 Task: Toggle the enable images in the integrated.
Action: Mouse moved to (8, 485)
Screenshot: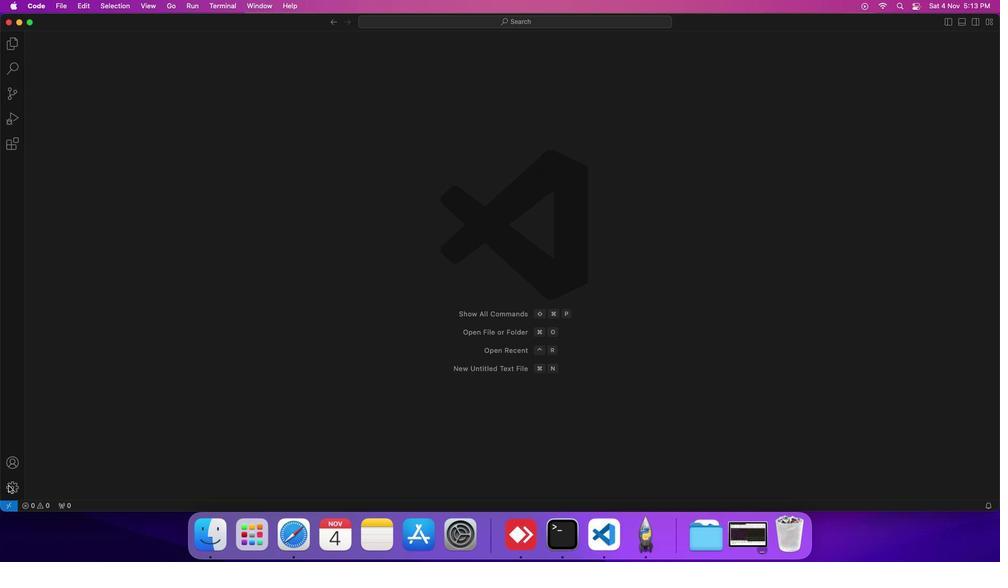 
Action: Mouse pressed left at (8, 485)
Screenshot: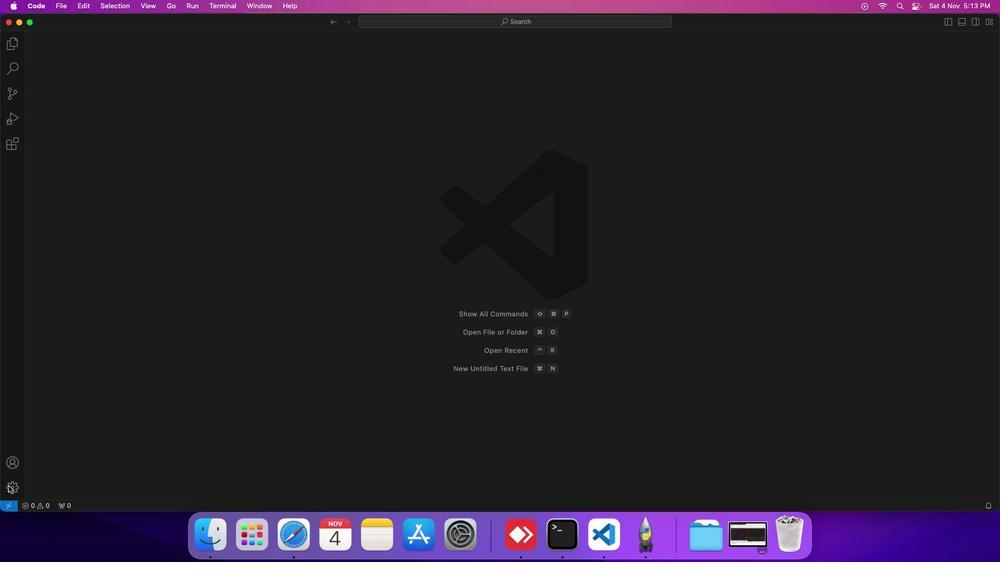 
Action: Mouse moved to (39, 409)
Screenshot: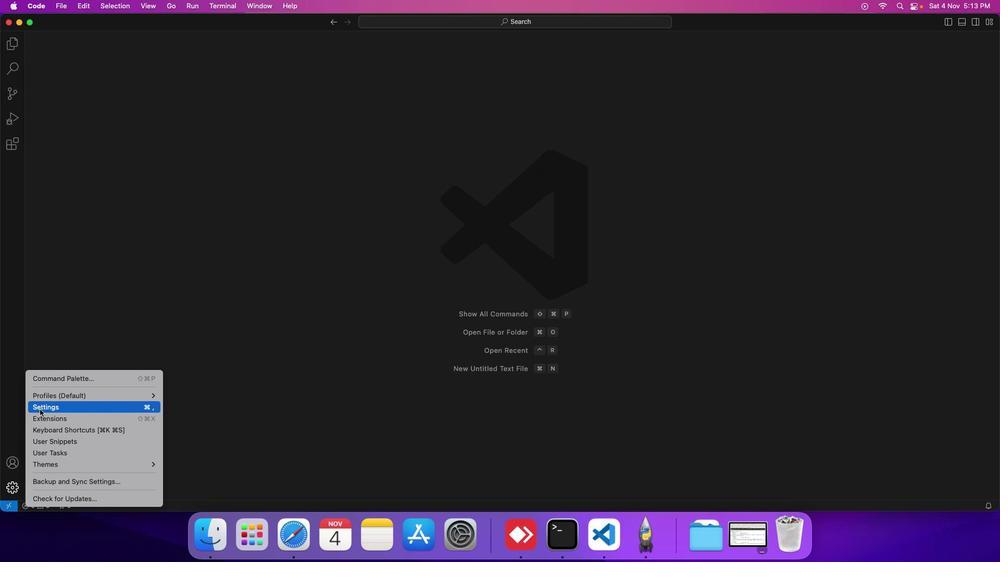 
Action: Mouse pressed left at (39, 409)
Screenshot: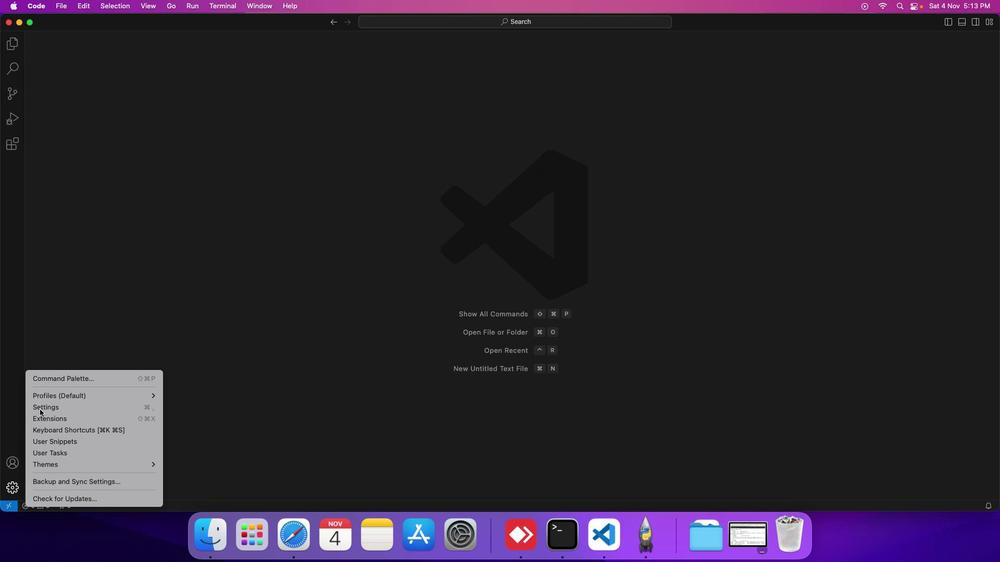 
Action: Mouse moved to (221, 147)
Screenshot: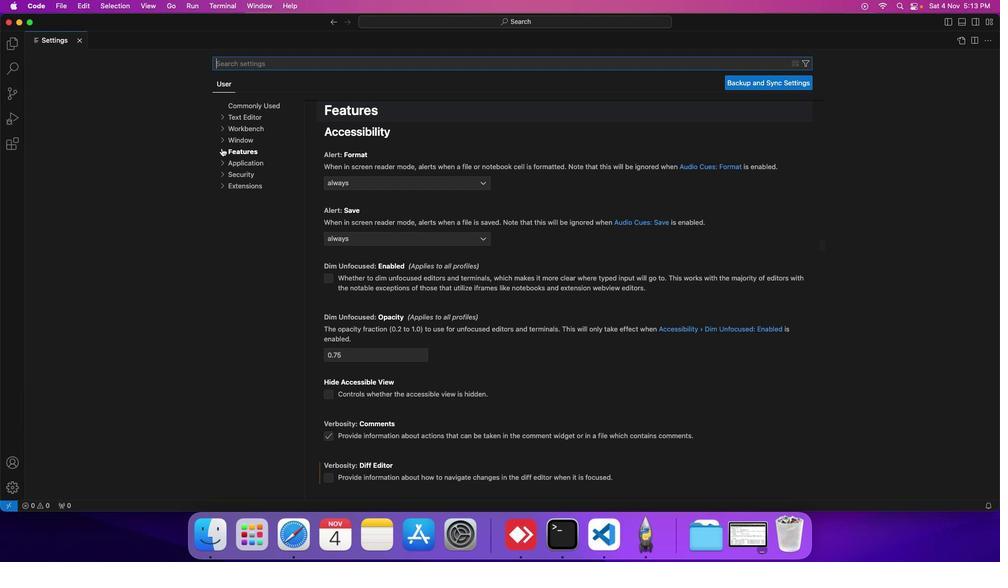 
Action: Mouse pressed left at (221, 147)
Screenshot: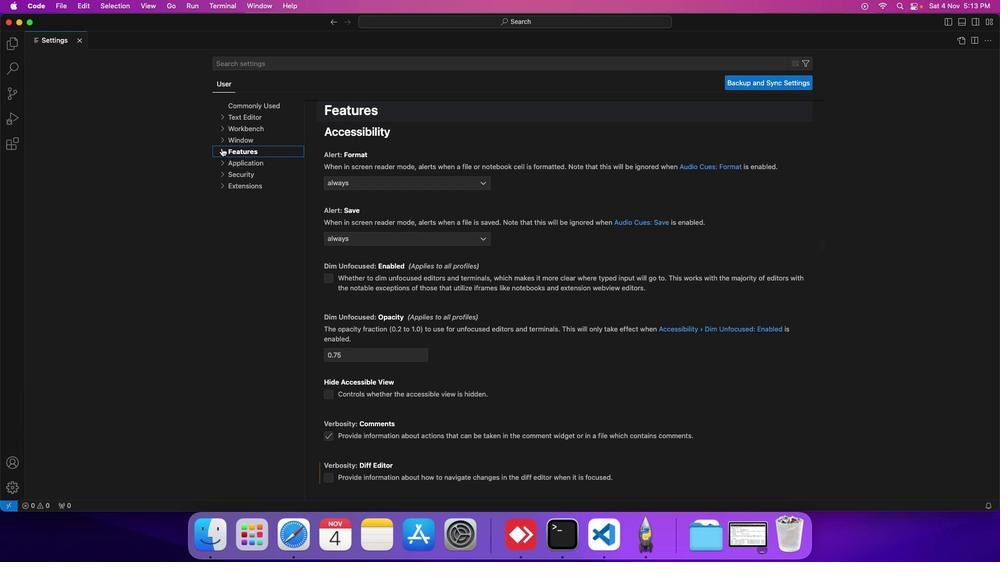 
Action: Mouse moved to (230, 242)
Screenshot: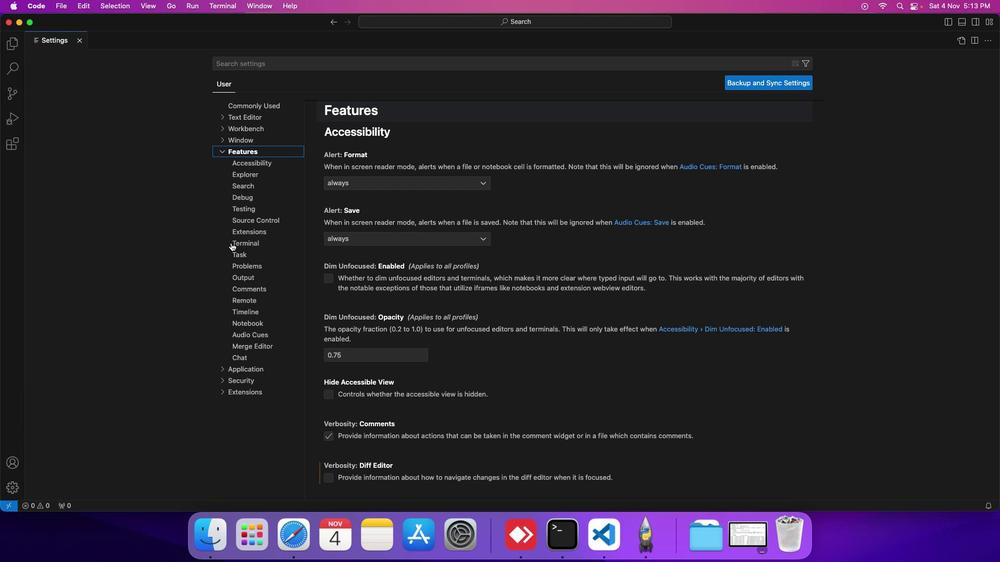 
Action: Mouse pressed left at (230, 242)
Screenshot: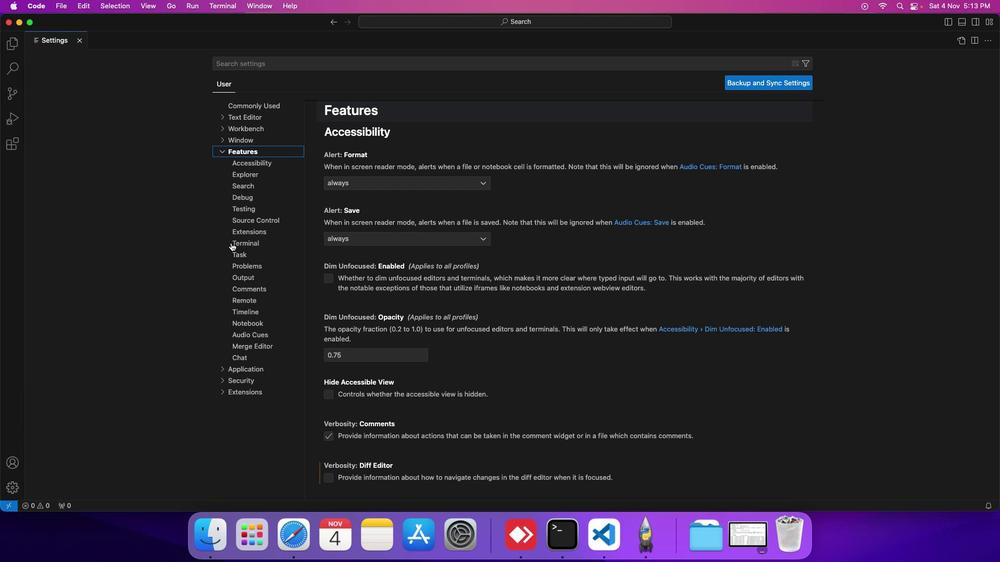 
Action: Mouse moved to (363, 363)
Screenshot: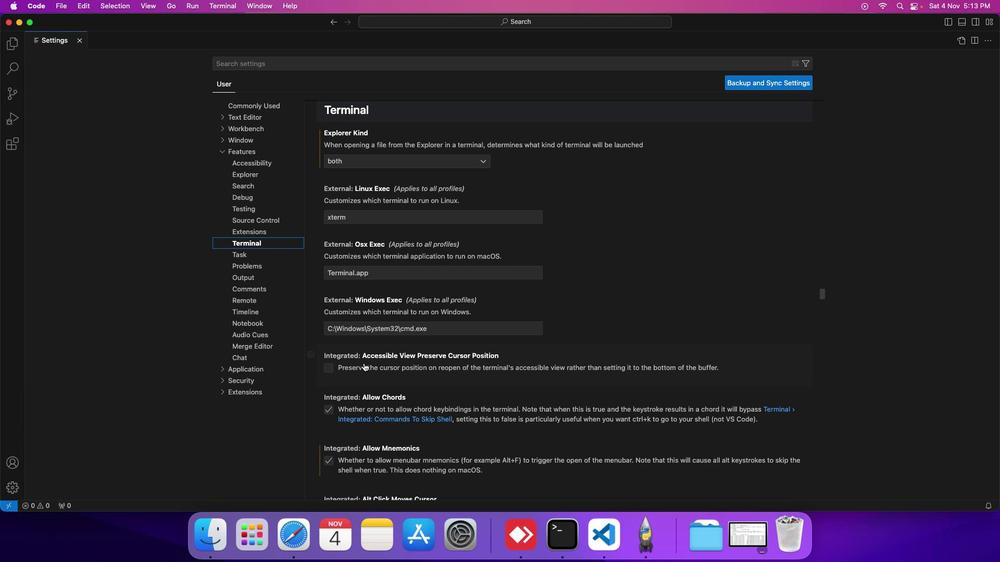 
Action: Mouse scrolled (363, 363) with delta (0, 0)
Screenshot: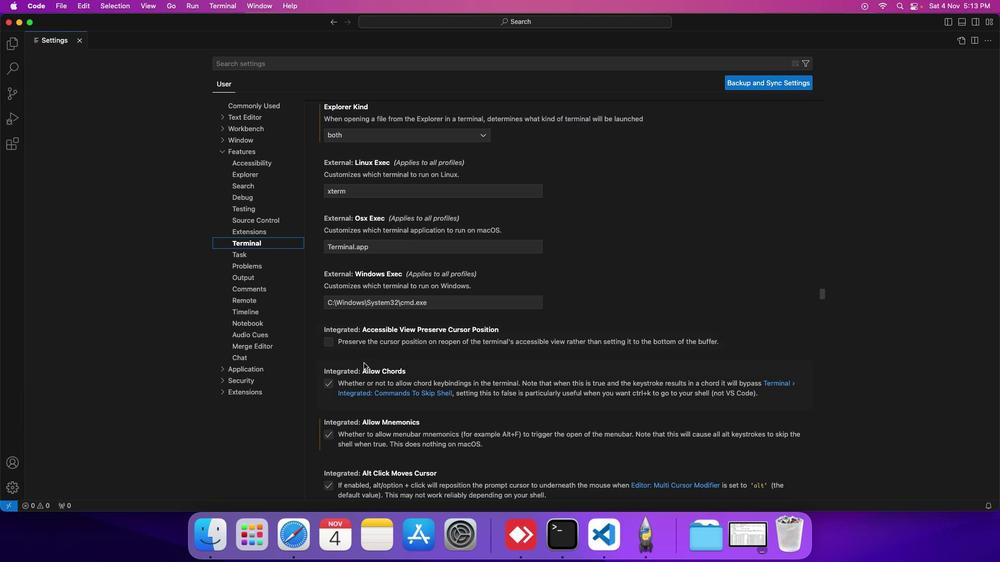 
Action: Mouse scrolled (363, 363) with delta (0, 0)
Screenshot: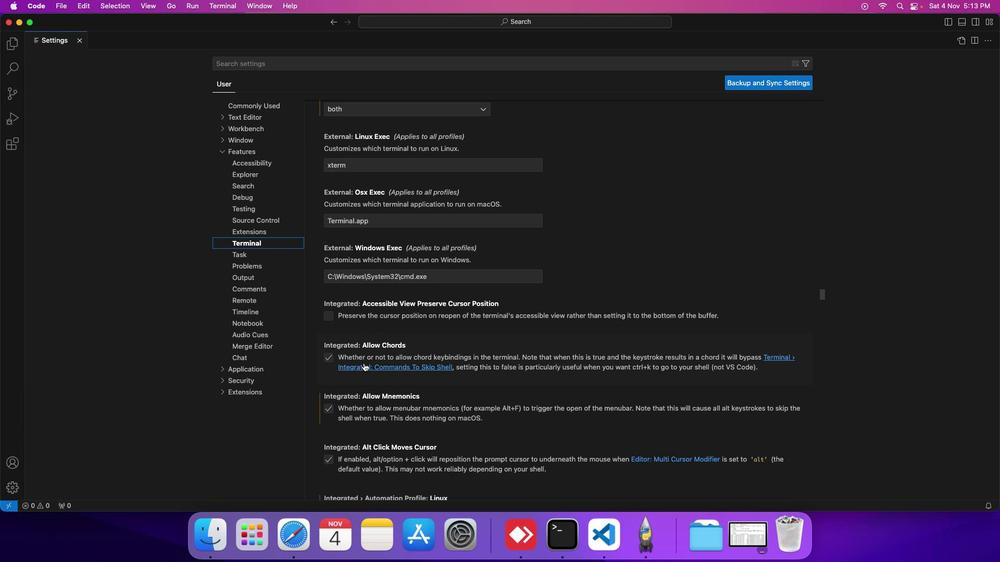 
Action: Mouse scrolled (363, 363) with delta (0, 0)
Screenshot: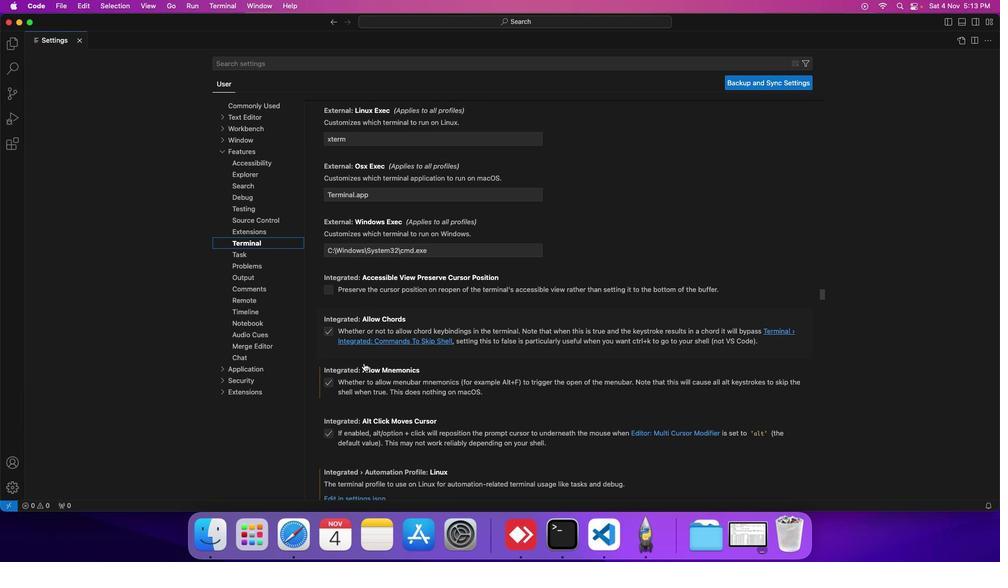 
Action: Mouse scrolled (363, 363) with delta (0, 0)
Screenshot: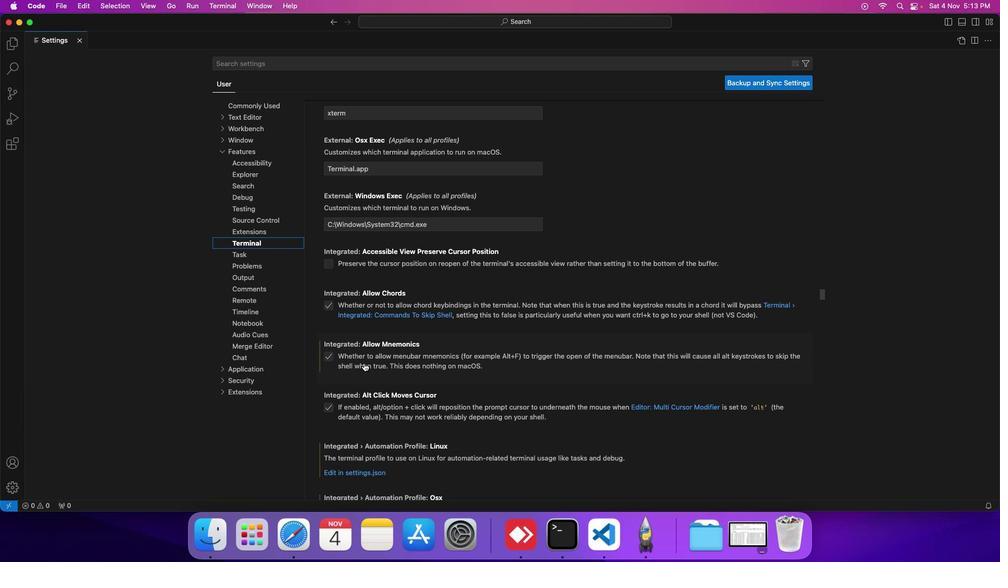 
Action: Mouse scrolled (363, 363) with delta (0, 0)
Screenshot: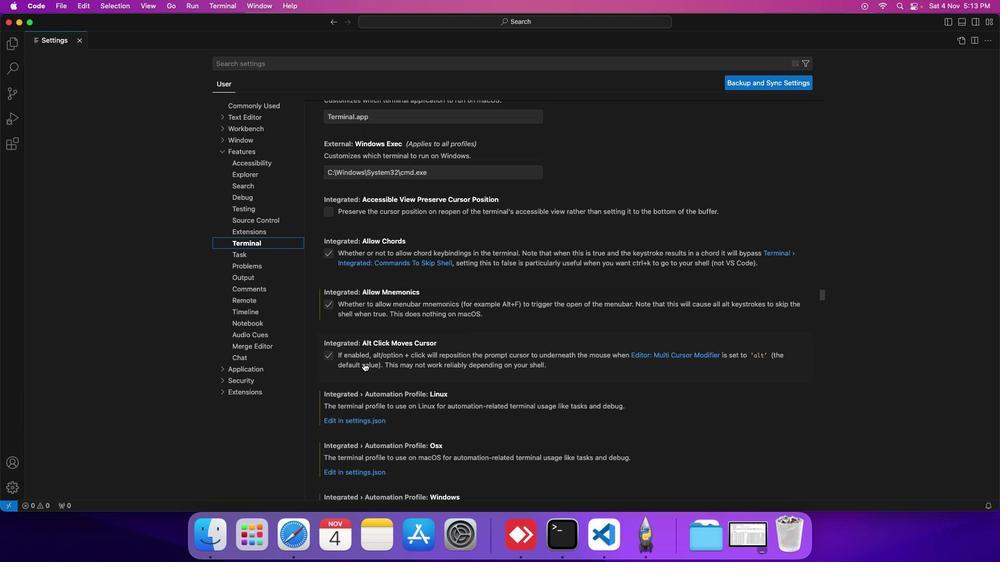 
Action: Mouse scrolled (363, 363) with delta (0, 0)
Screenshot: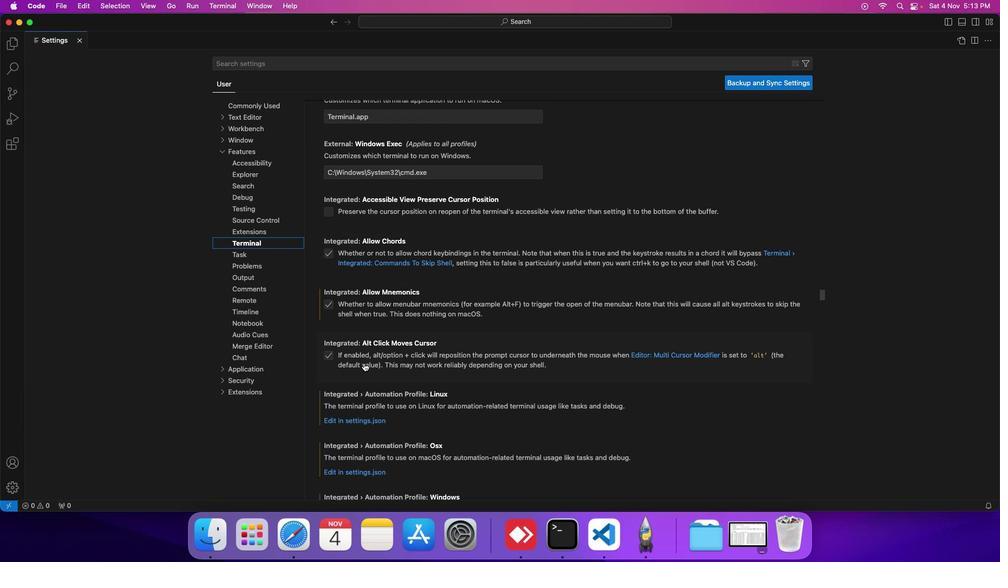 
Action: Mouse scrolled (363, 363) with delta (0, 0)
Screenshot: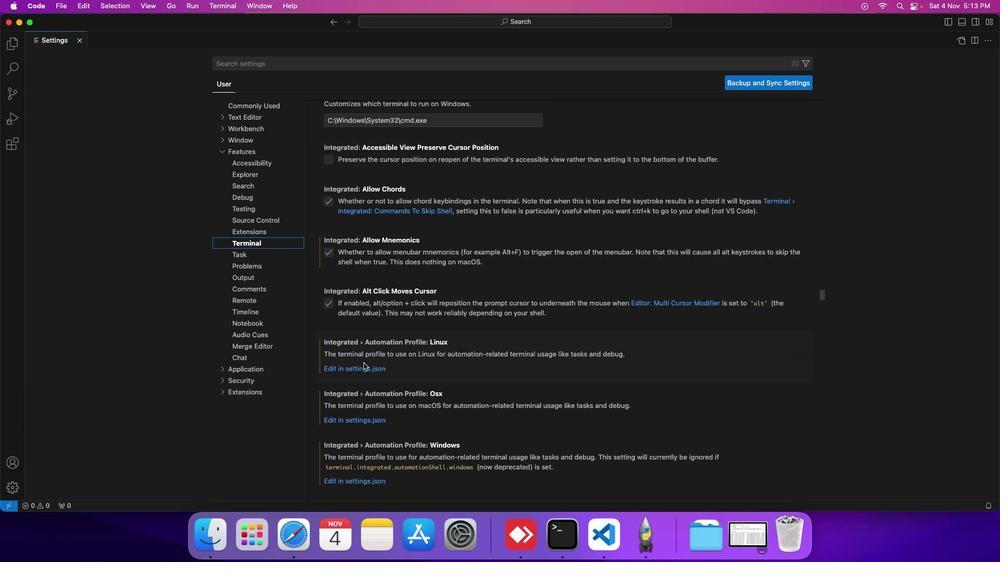 
Action: Mouse scrolled (363, 363) with delta (0, 0)
Screenshot: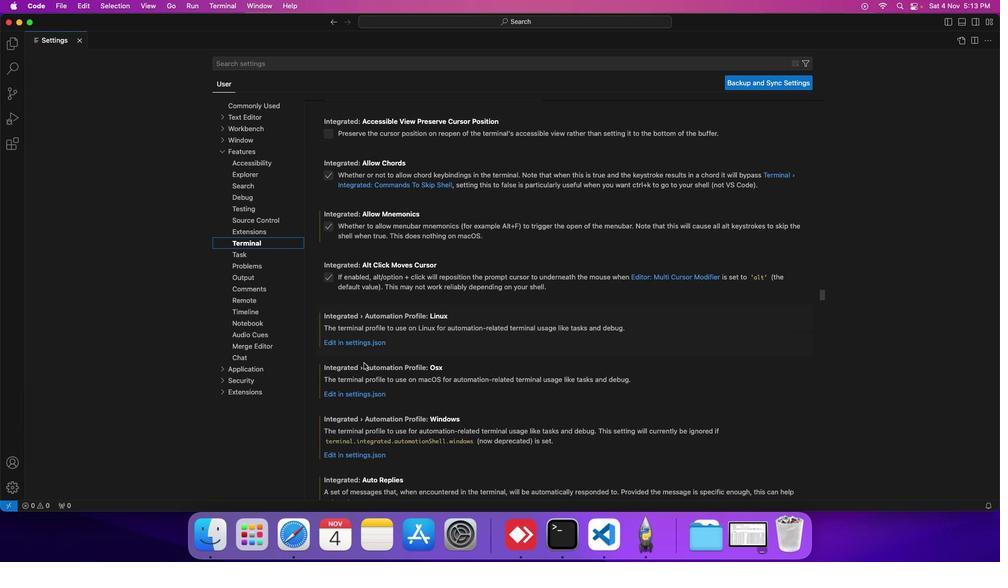 
Action: Mouse scrolled (363, 363) with delta (0, 0)
Screenshot: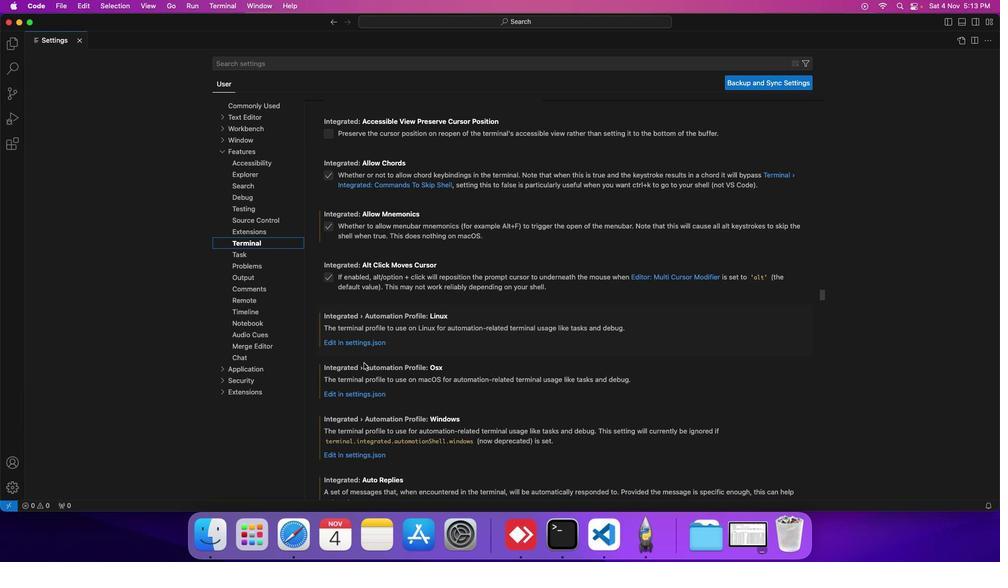 
Action: Mouse moved to (363, 363)
Screenshot: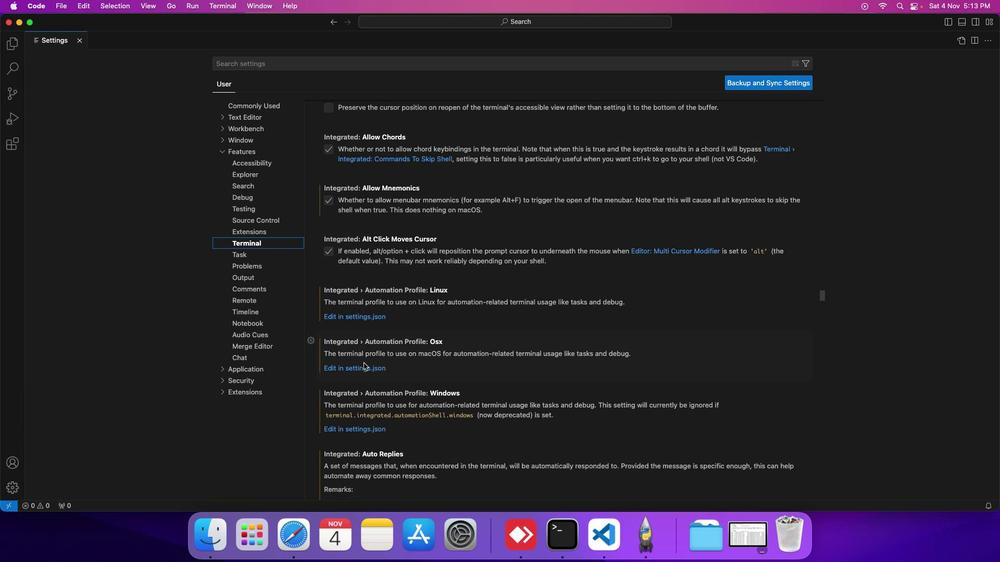 
Action: Mouse scrolled (363, 363) with delta (0, 0)
Screenshot: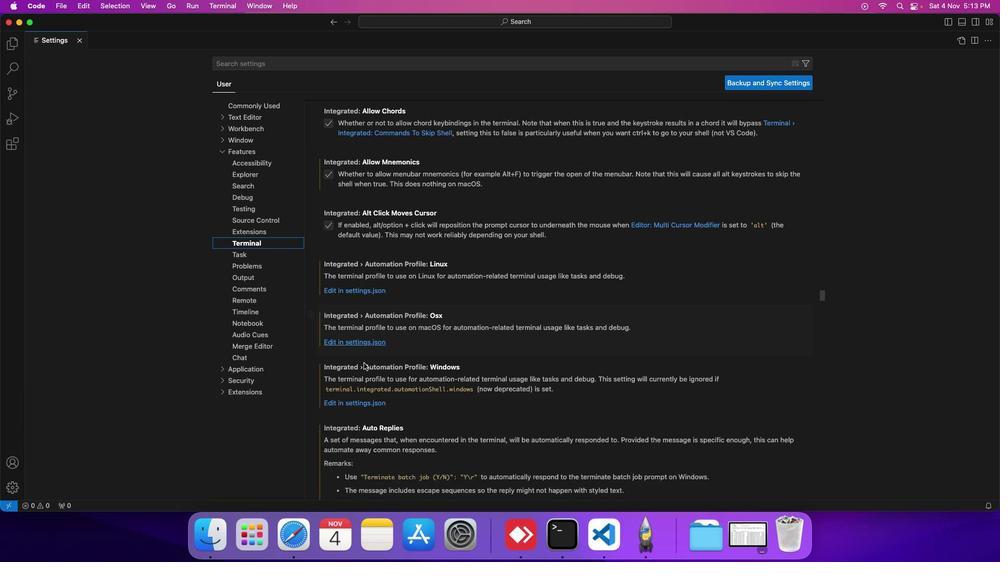 
Action: Mouse scrolled (363, 363) with delta (0, 0)
Screenshot: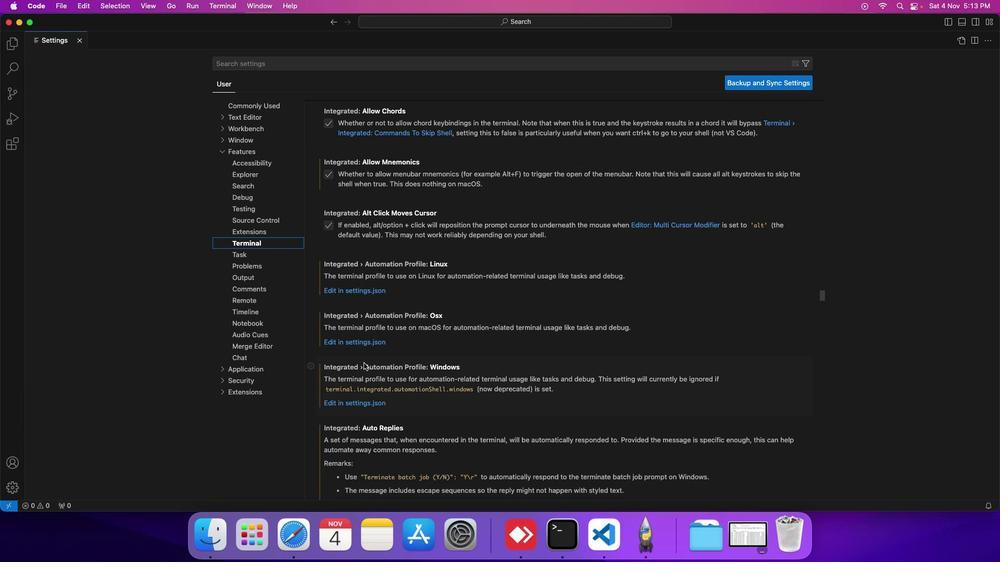 
Action: Mouse scrolled (363, 363) with delta (0, 0)
Screenshot: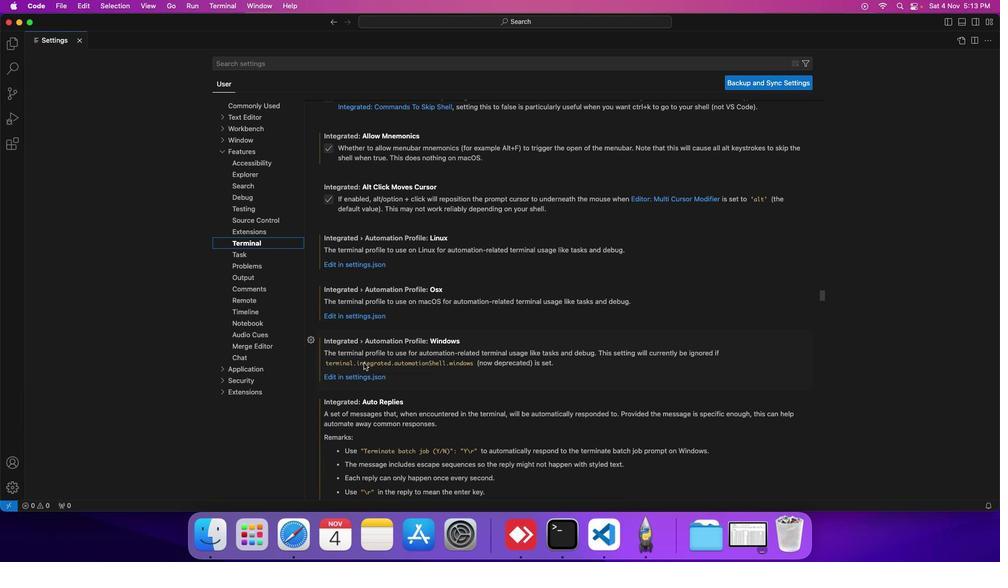 
Action: Mouse scrolled (363, 363) with delta (0, 0)
Screenshot: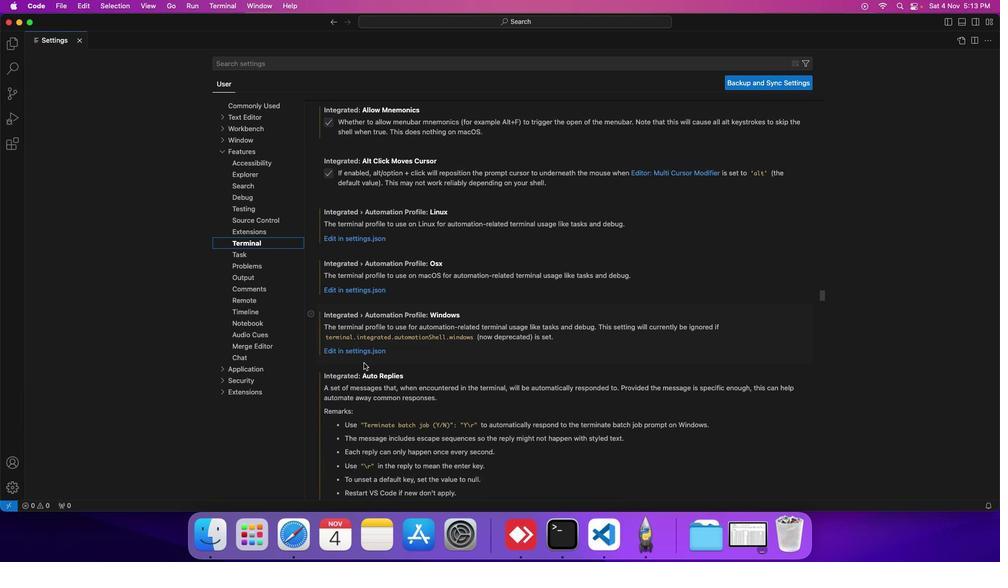 
Action: Mouse scrolled (363, 363) with delta (0, 0)
Screenshot: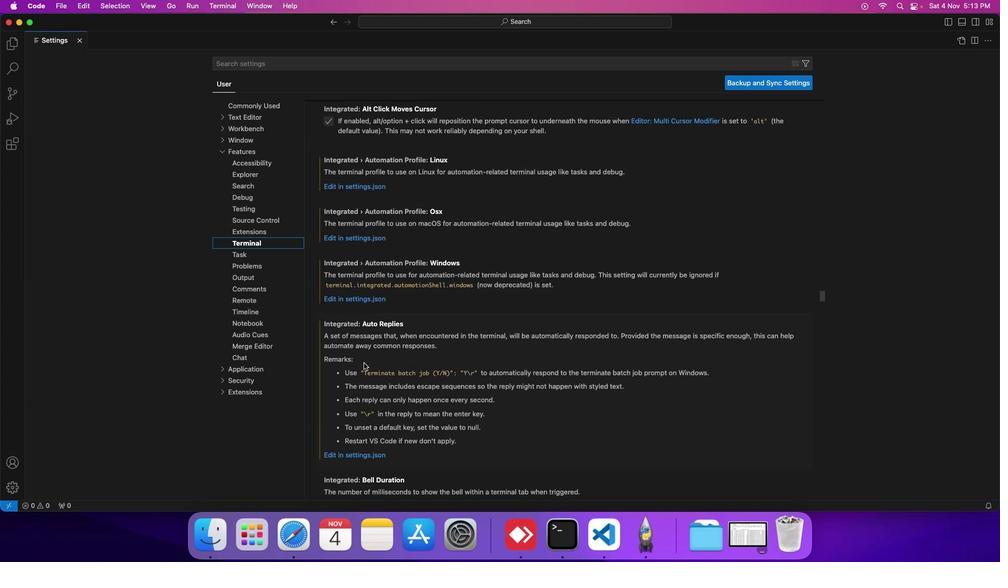 
Action: Mouse scrolled (363, 363) with delta (0, 0)
Screenshot: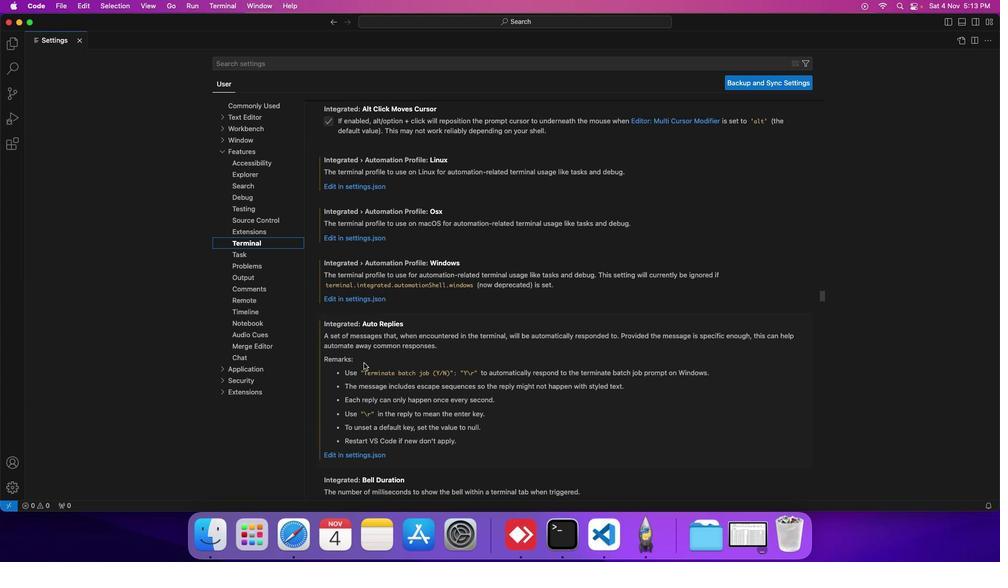 
Action: Mouse scrolled (363, 363) with delta (0, 0)
Screenshot: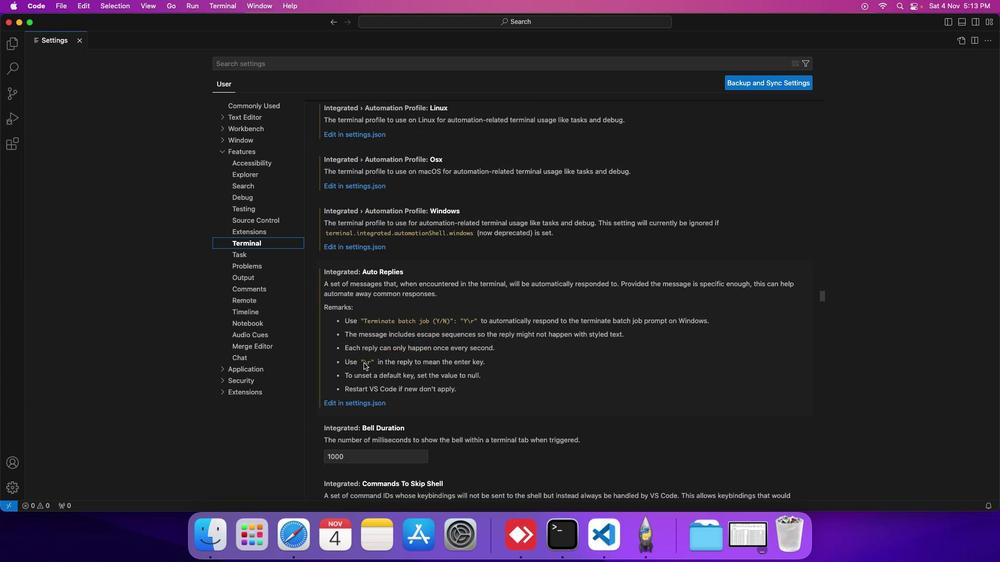 
Action: Mouse scrolled (363, 363) with delta (0, 0)
Screenshot: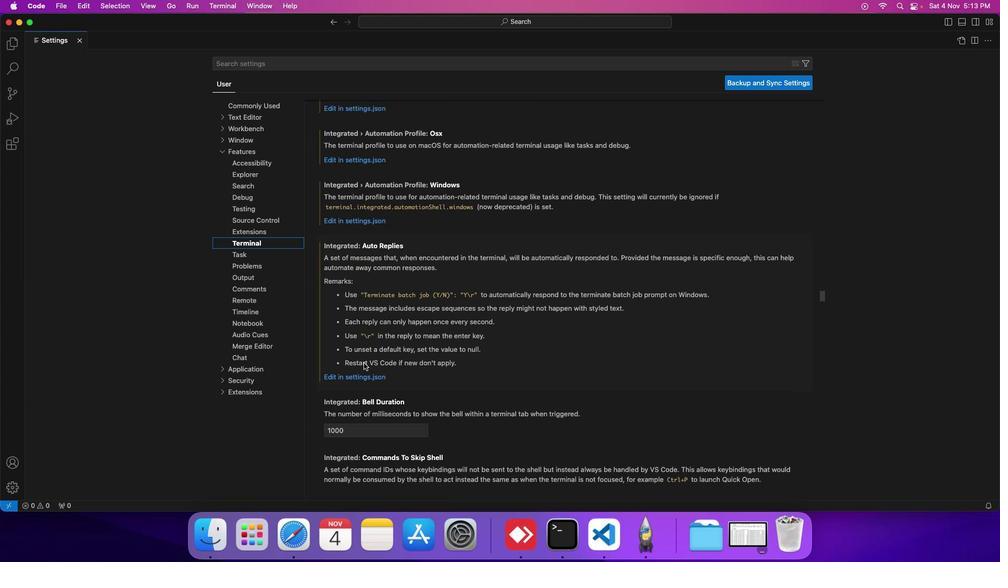 
Action: Mouse scrolled (363, 363) with delta (0, 0)
Screenshot: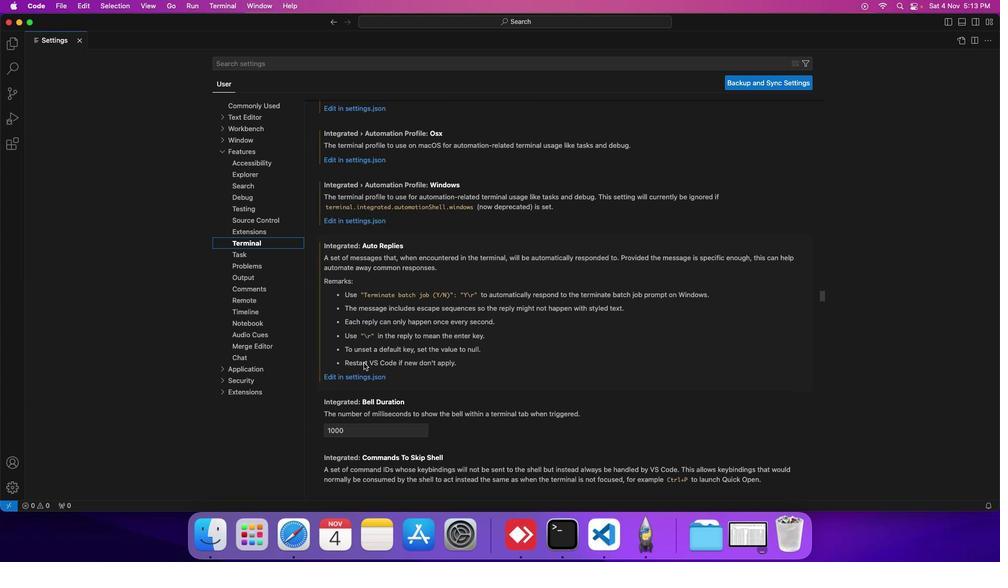 
Action: Mouse scrolled (363, 363) with delta (0, 0)
Screenshot: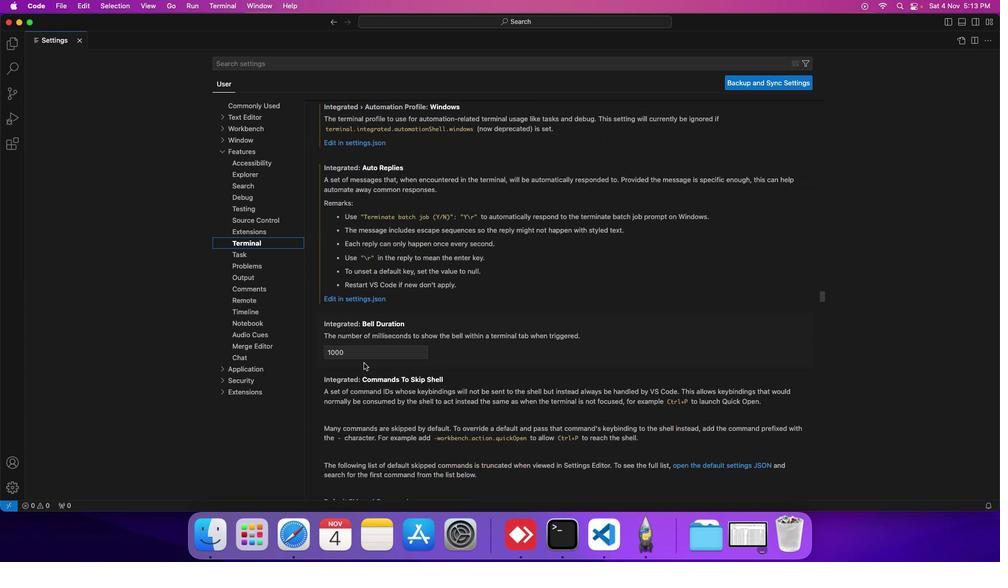 
Action: Mouse scrolled (363, 363) with delta (0, 0)
Screenshot: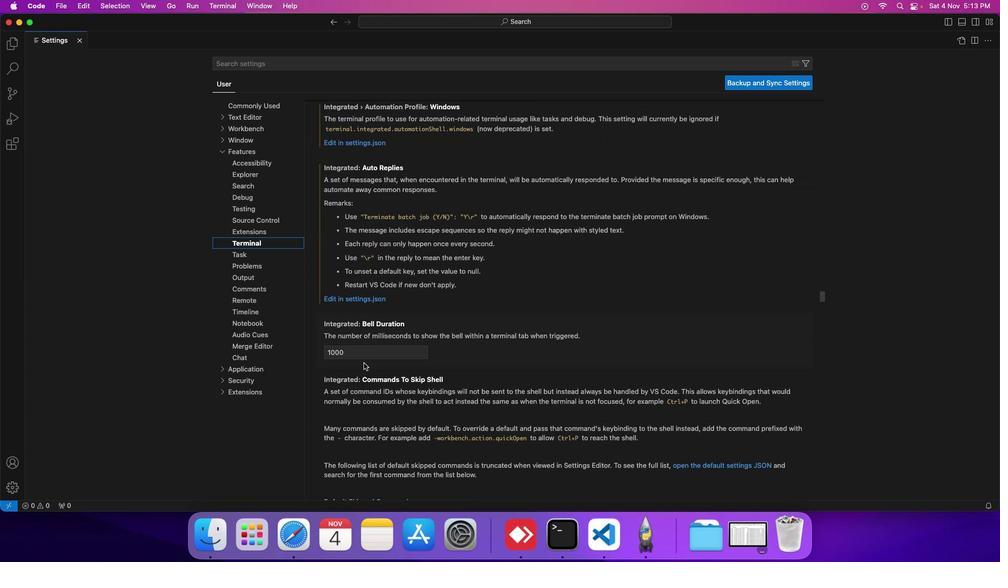 
Action: Mouse scrolled (363, 363) with delta (0, 0)
Screenshot: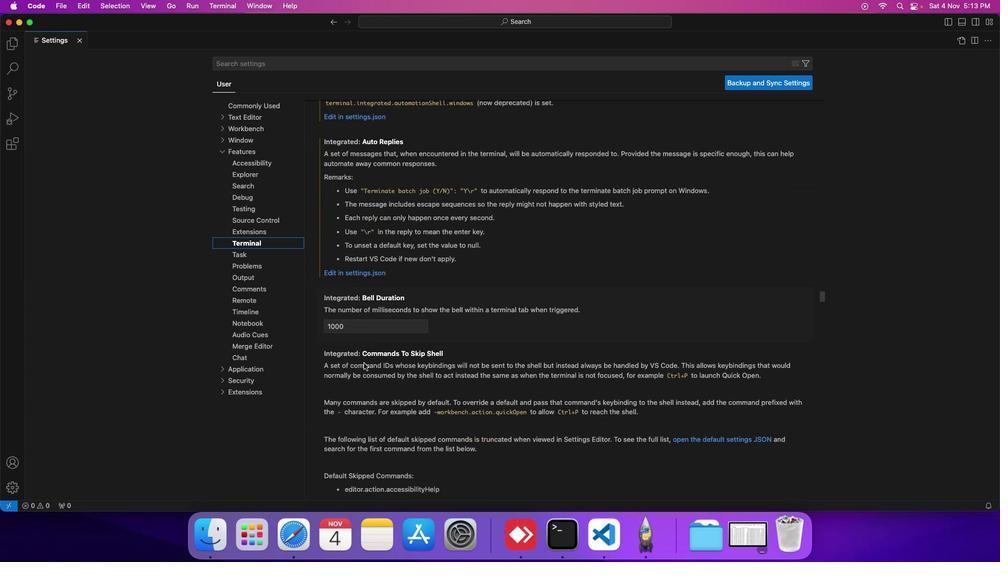 
Action: Mouse scrolled (363, 363) with delta (0, 0)
Screenshot: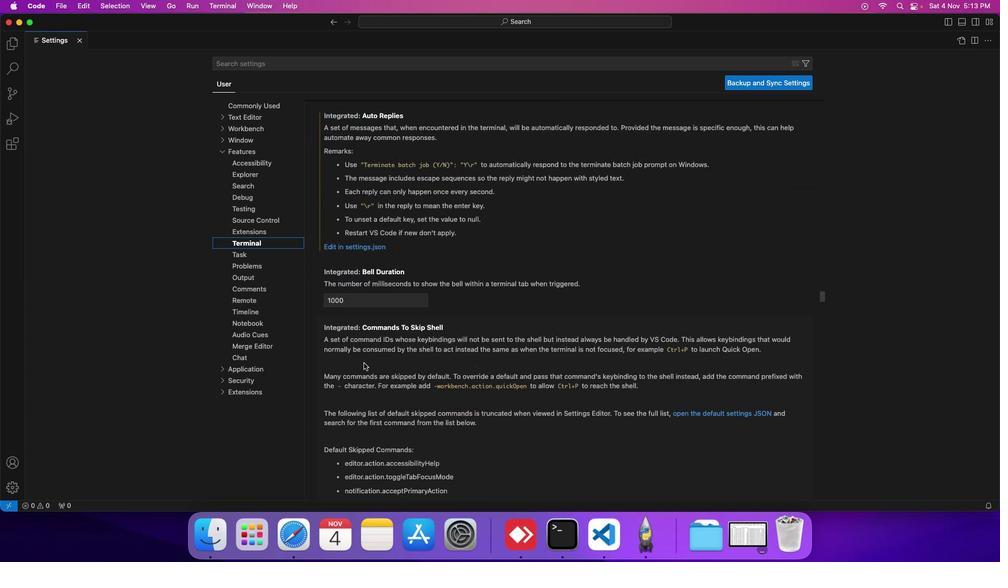 
Action: Mouse scrolled (363, 363) with delta (0, 0)
Screenshot: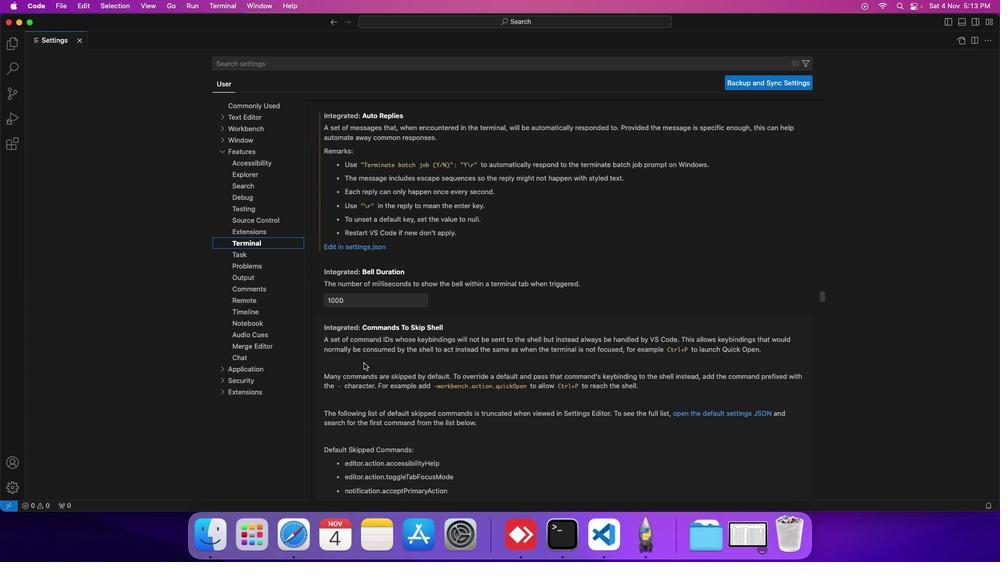 
Action: Mouse scrolled (363, 363) with delta (0, 0)
Screenshot: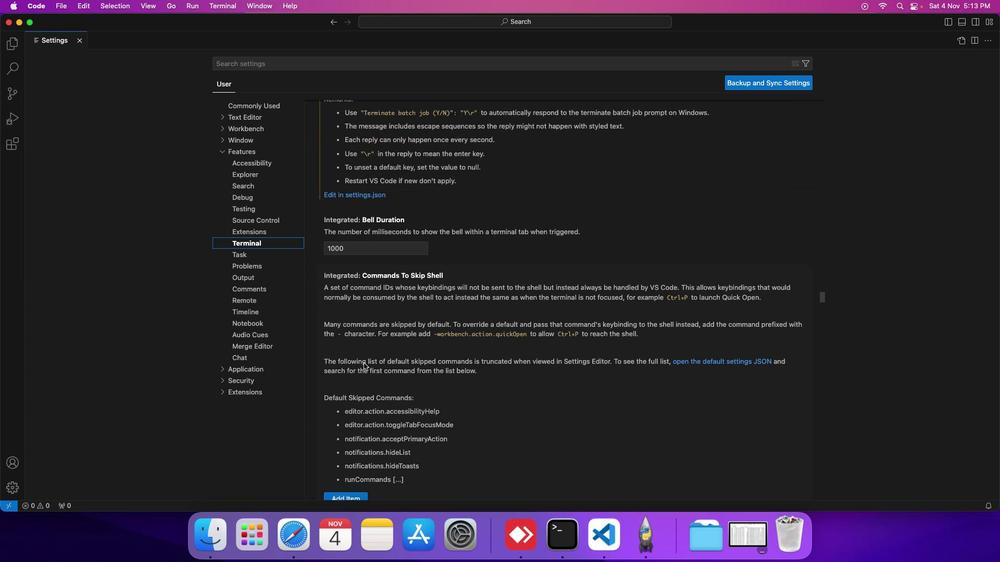 
Action: Mouse scrolled (363, 363) with delta (0, 0)
Screenshot: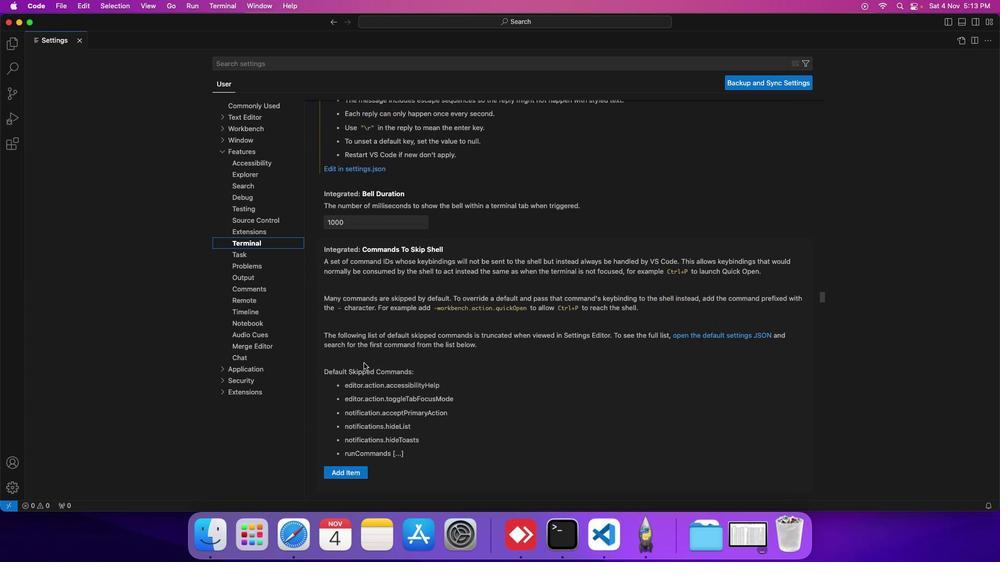 
Action: Mouse scrolled (363, 363) with delta (0, 0)
Screenshot: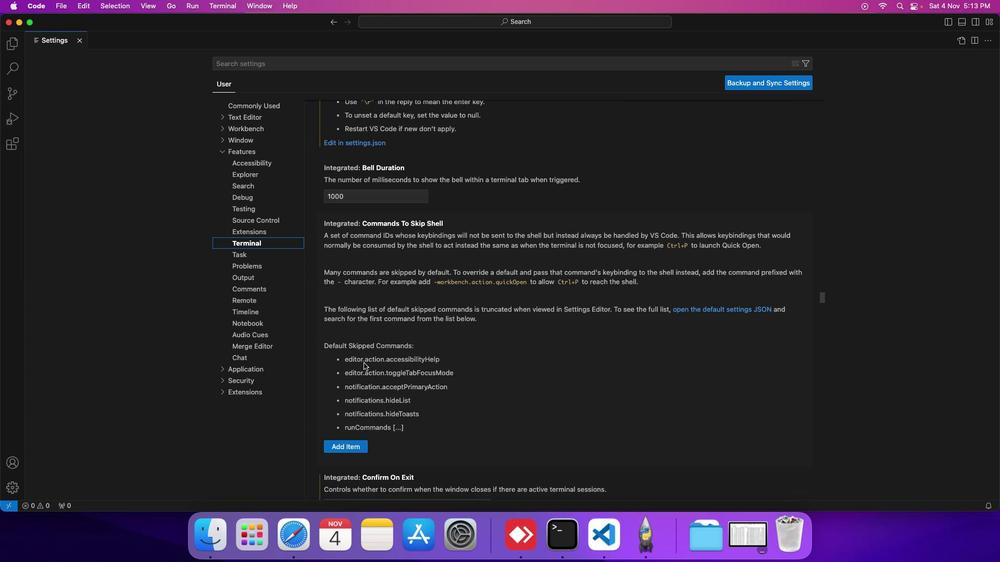 
Action: Mouse scrolled (363, 363) with delta (0, 0)
Screenshot: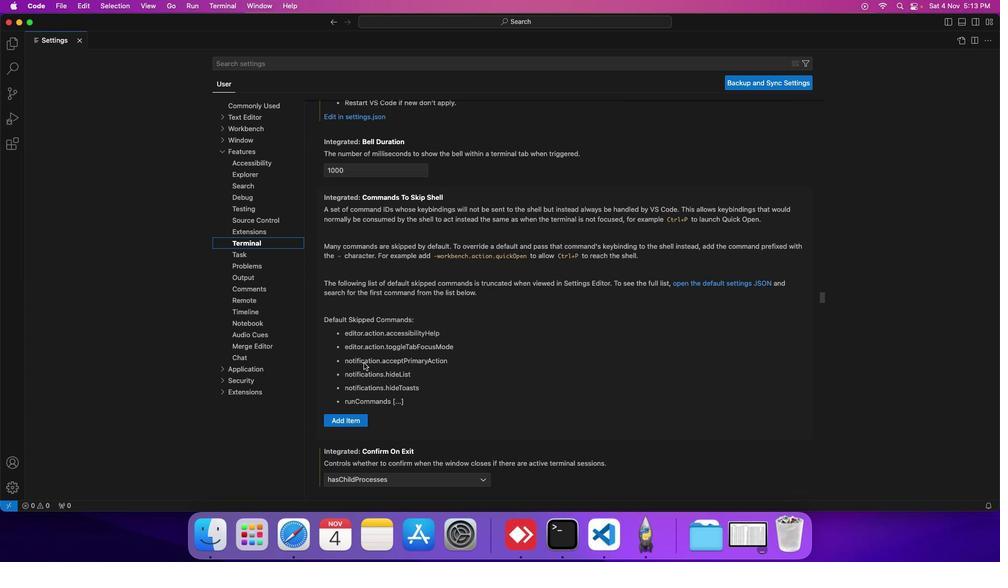 
Action: Mouse scrolled (363, 363) with delta (0, 0)
Screenshot: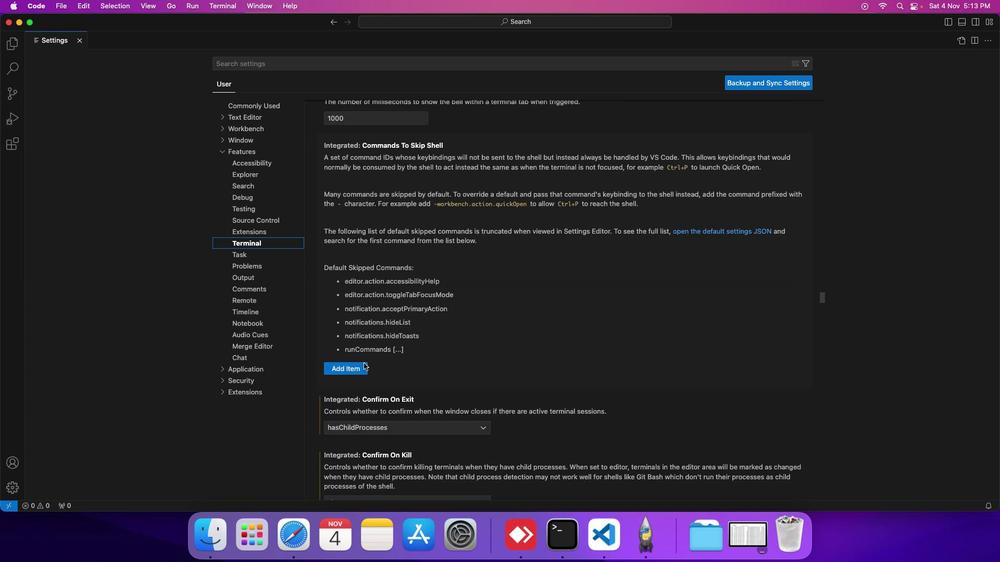 
Action: Mouse scrolled (363, 363) with delta (0, -1)
Screenshot: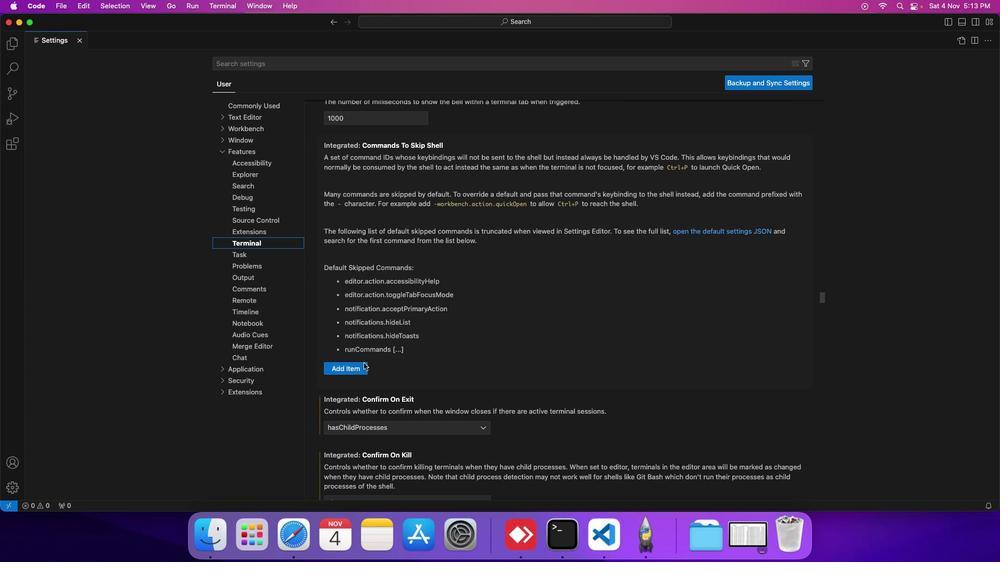 
Action: Mouse scrolled (363, 363) with delta (0, 0)
Screenshot: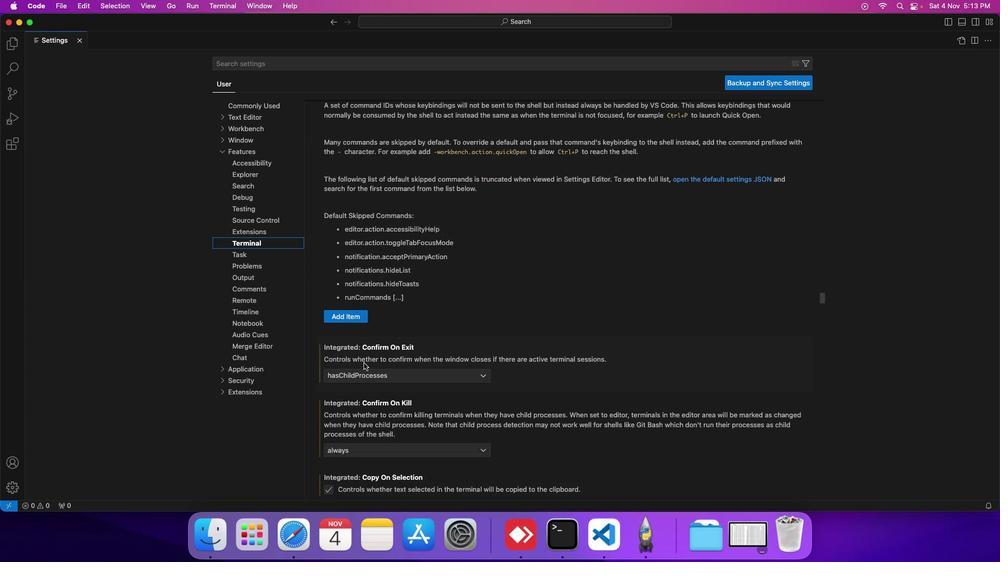 
Action: Mouse scrolled (363, 363) with delta (0, 0)
Screenshot: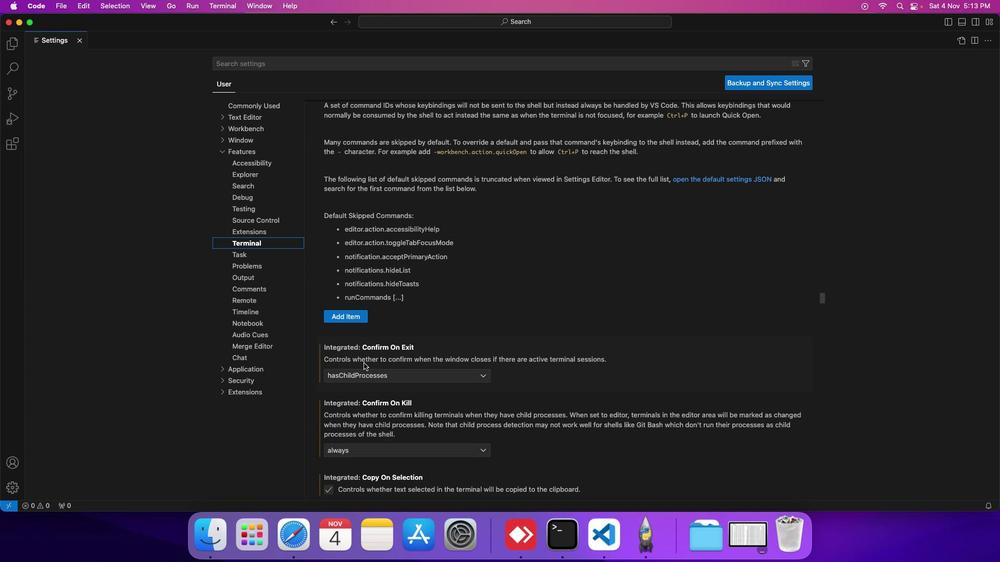 
Action: Mouse scrolled (363, 363) with delta (0, 0)
Screenshot: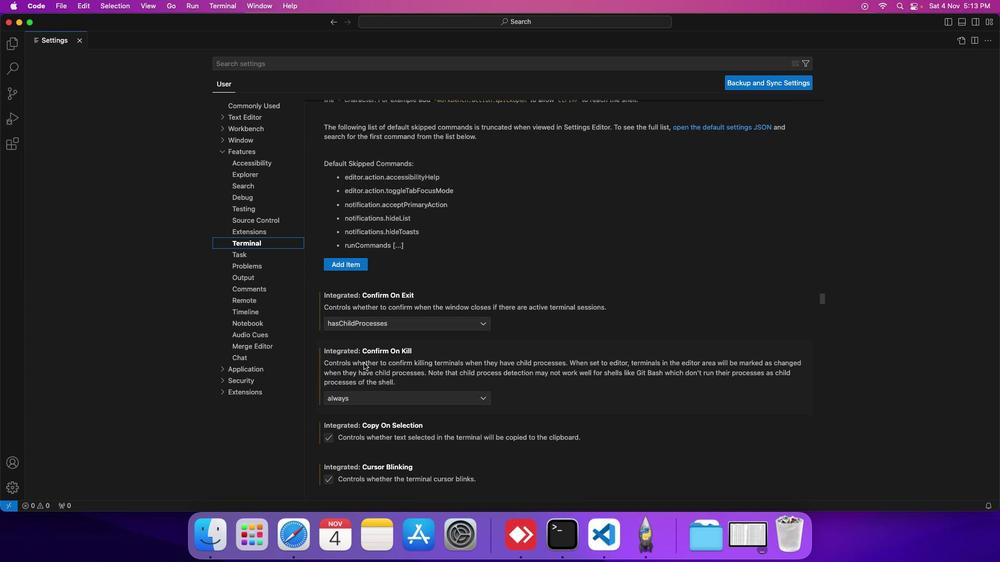 
Action: Mouse scrolled (363, 363) with delta (0, 0)
Screenshot: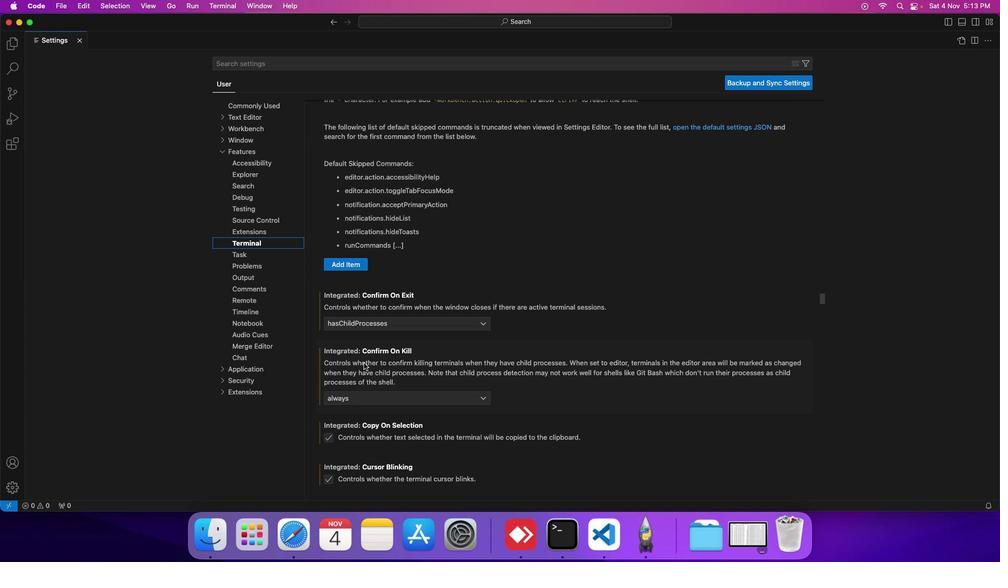 
Action: Mouse scrolled (363, 363) with delta (0, 0)
Screenshot: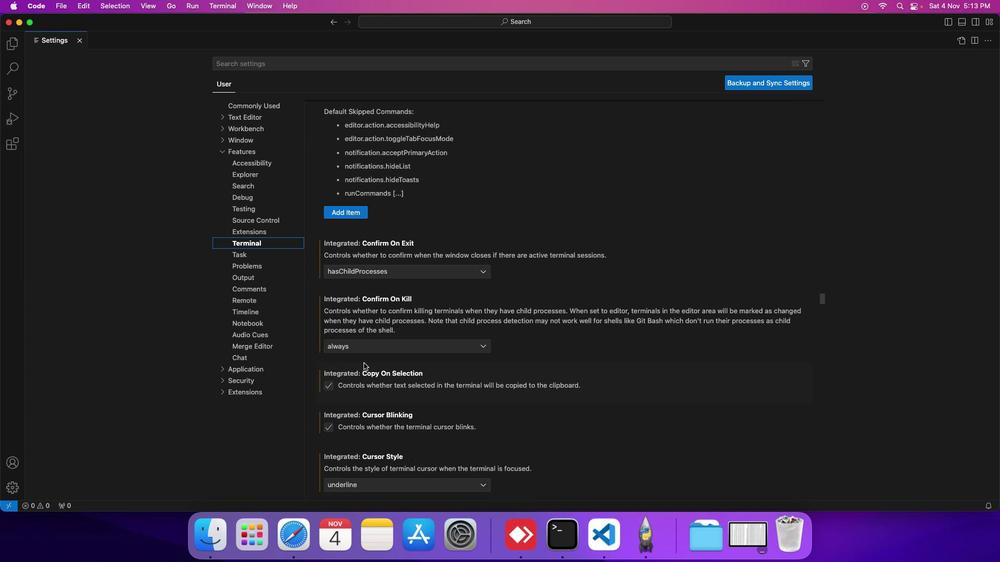 
Action: Mouse scrolled (363, 363) with delta (0, 0)
Screenshot: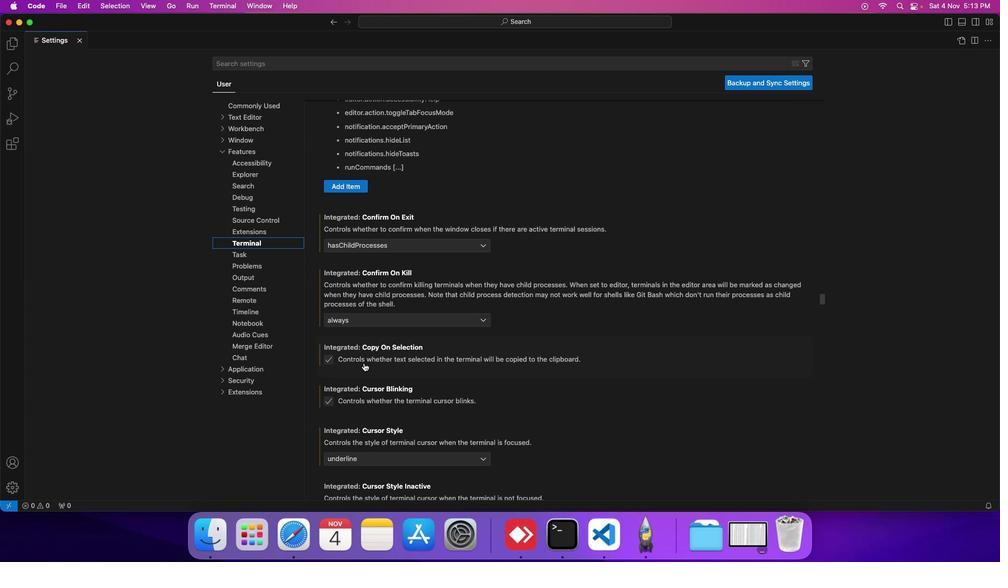 
Action: Mouse scrolled (363, 363) with delta (0, 0)
Screenshot: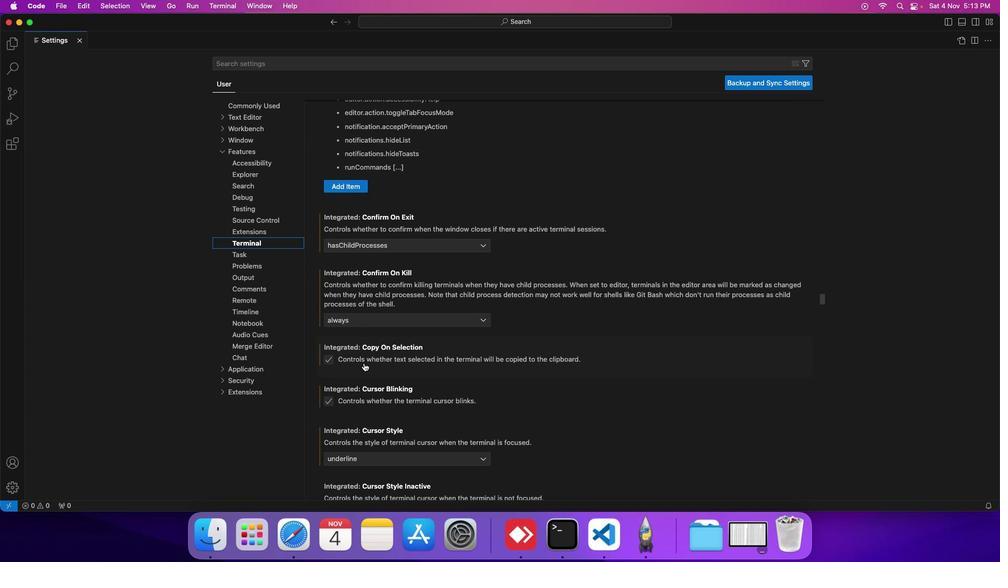 
Action: Mouse scrolled (363, 363) with delta (0, 0)
Screenshot: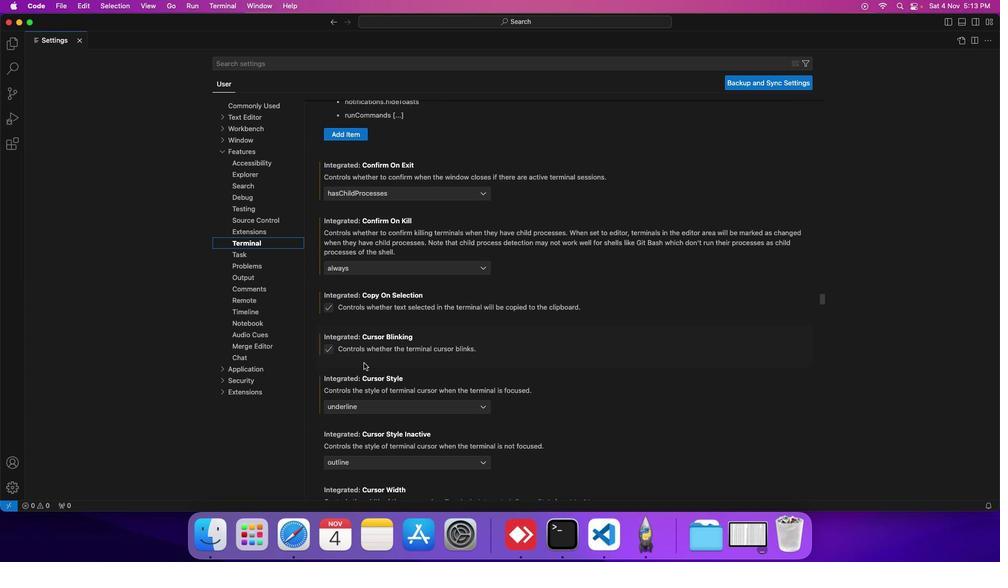 
Action: Mouse scrolled (363, 363) with delta (0, 0)
Screenshot: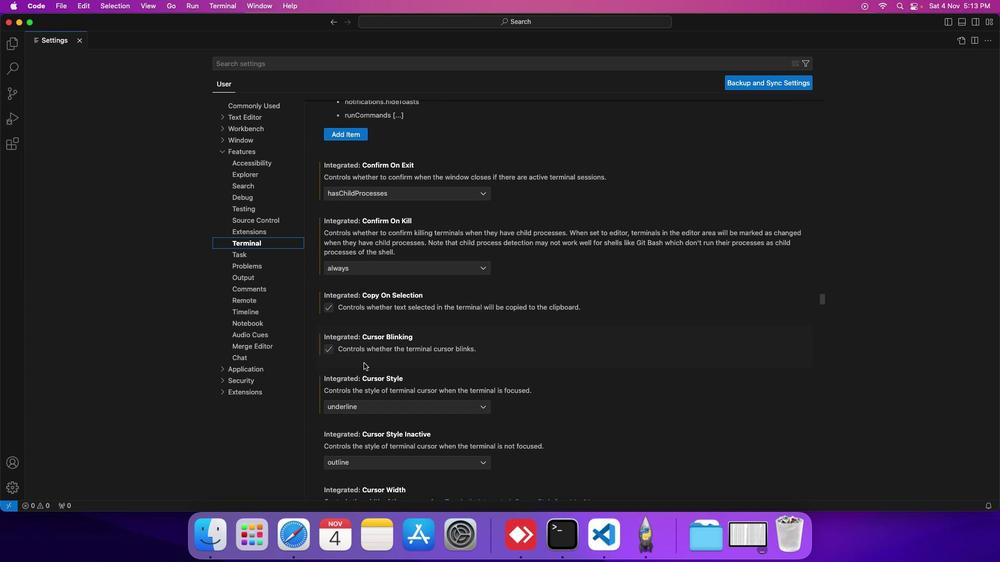 
Action: Mouse scrolled (363, 363) with delta (0, 0)
Screenshot: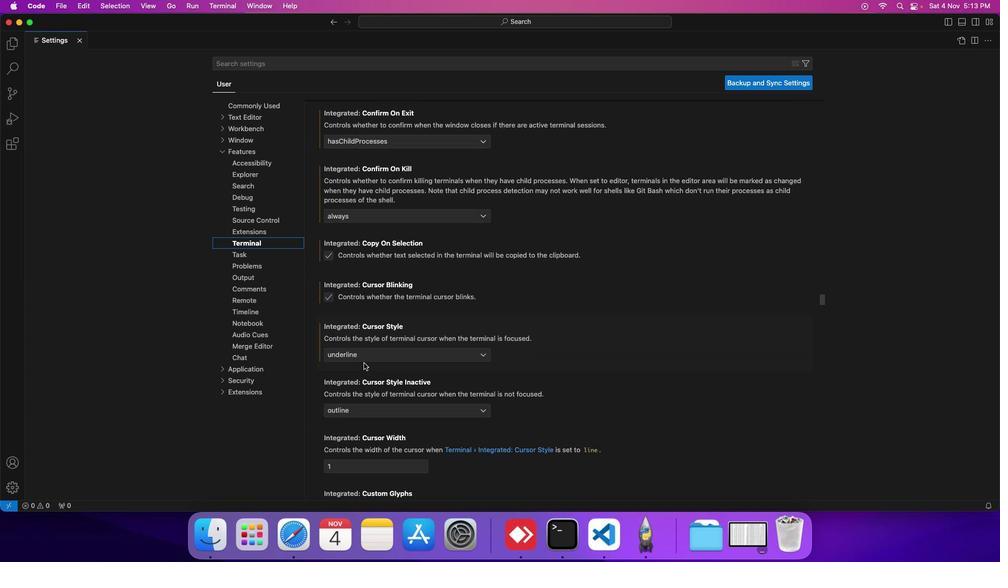 
Action: Mouse scrolled (363, 363) with delta (0, 0)
Screenshot: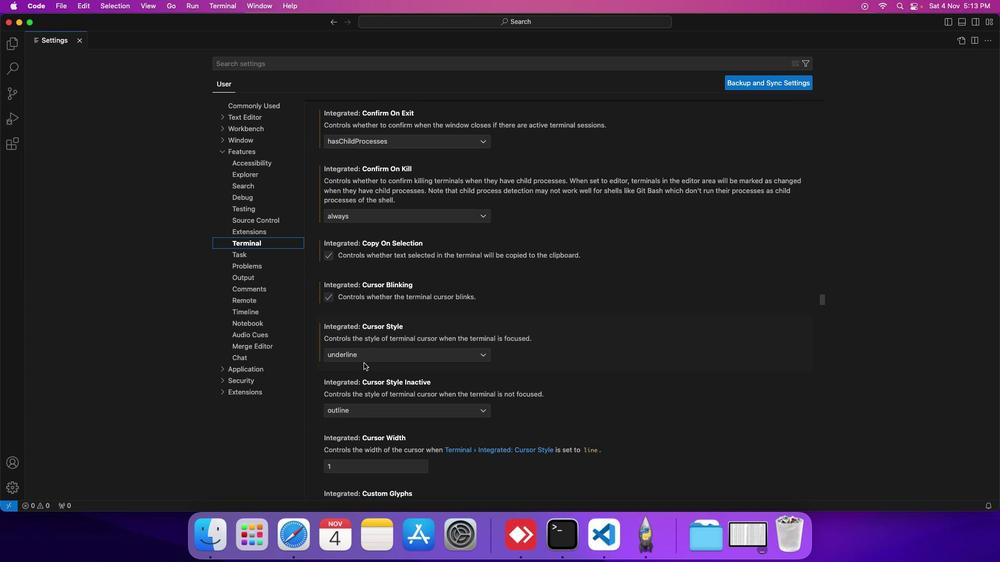 
Action: Mouse scrolled (363, 363) with delta (0, 0)
Screenshot: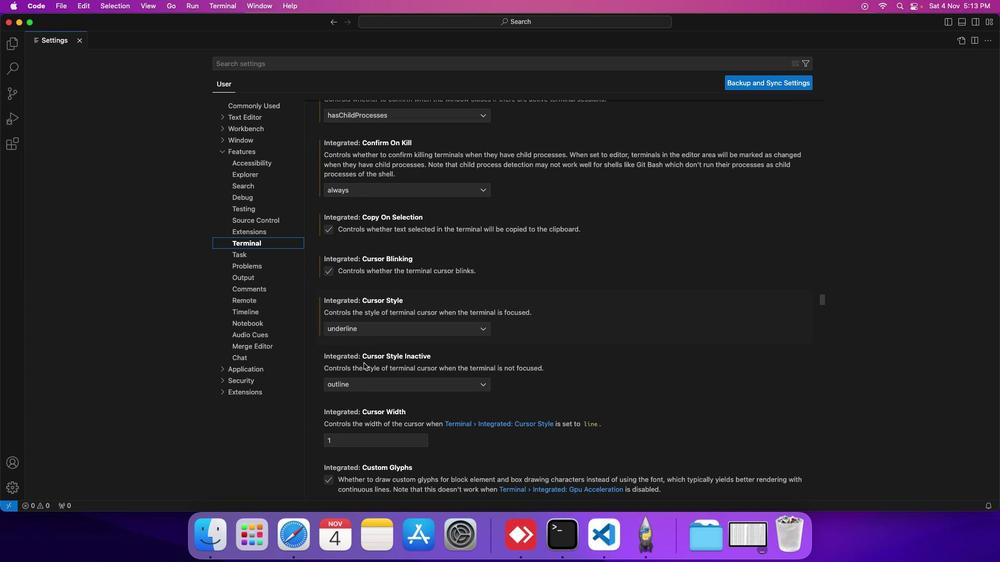 
Action: Mouse scrolled (363, 363) with delta (0, 0)
Screenshot: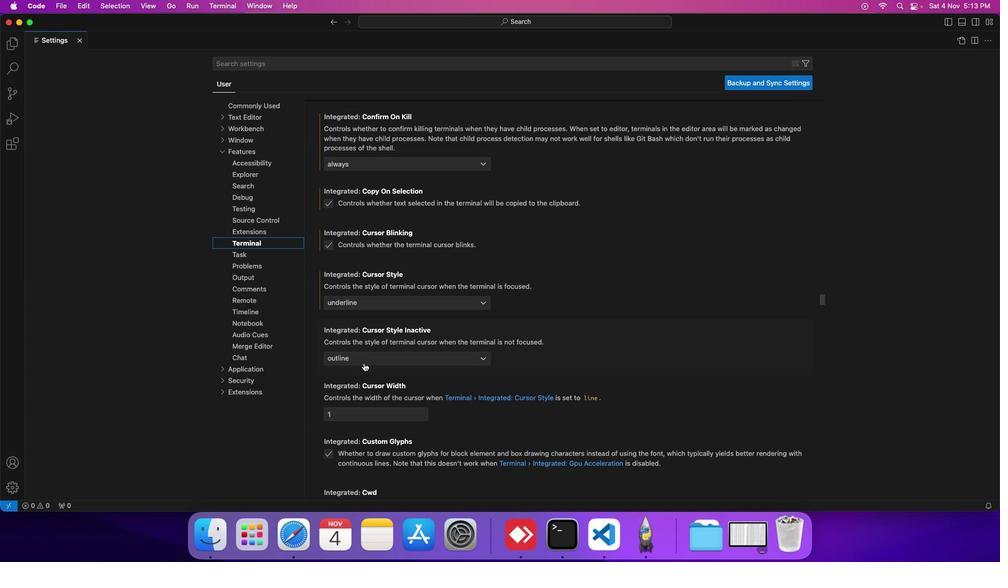 
Action: Mouse scrolled (363, 363) with delta (0, 0)
Screenshot: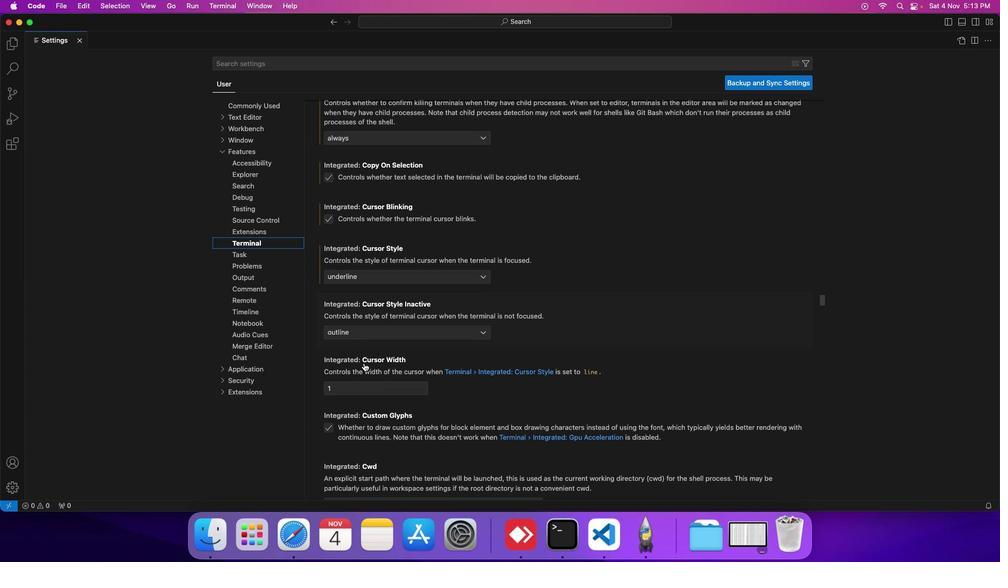 
Action: Mouse scrolled (363, 363) with delta (0, 0)
Screenshot: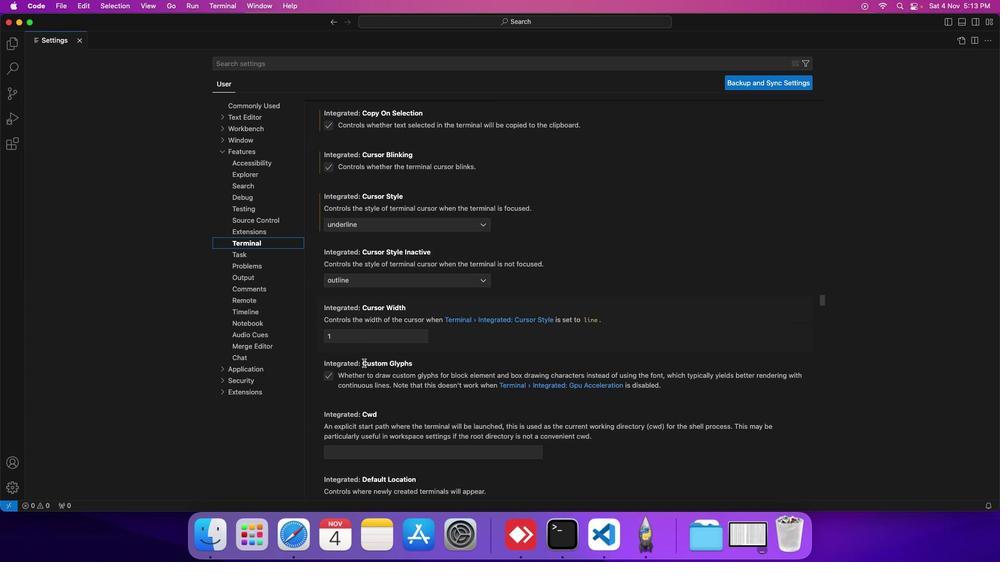
Action: Mouse scrolled (363, 363) with delta (0, 0)
Screenshot: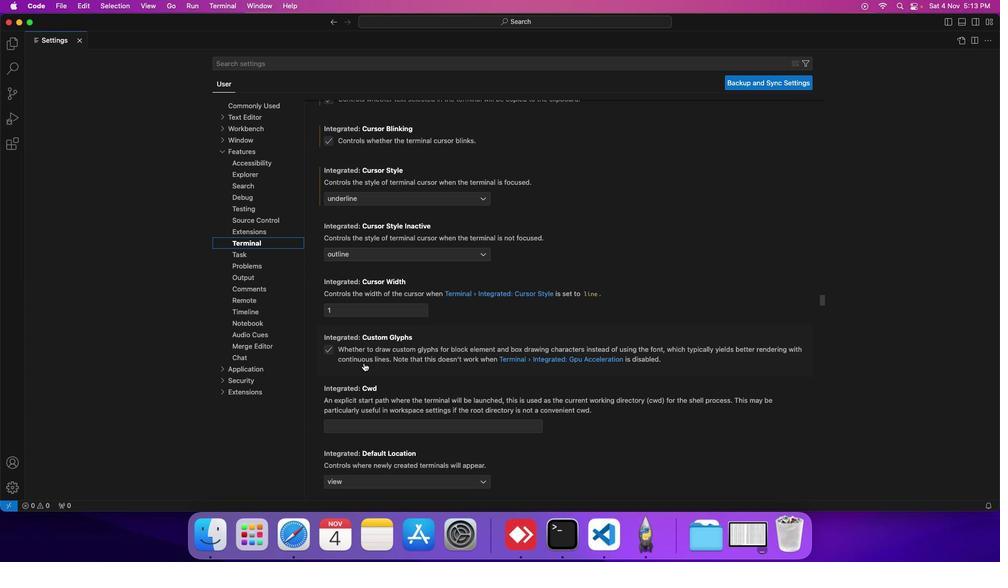 
Action: Mouse scrolled (363, 363) with delta (0, 0)
Screenshot: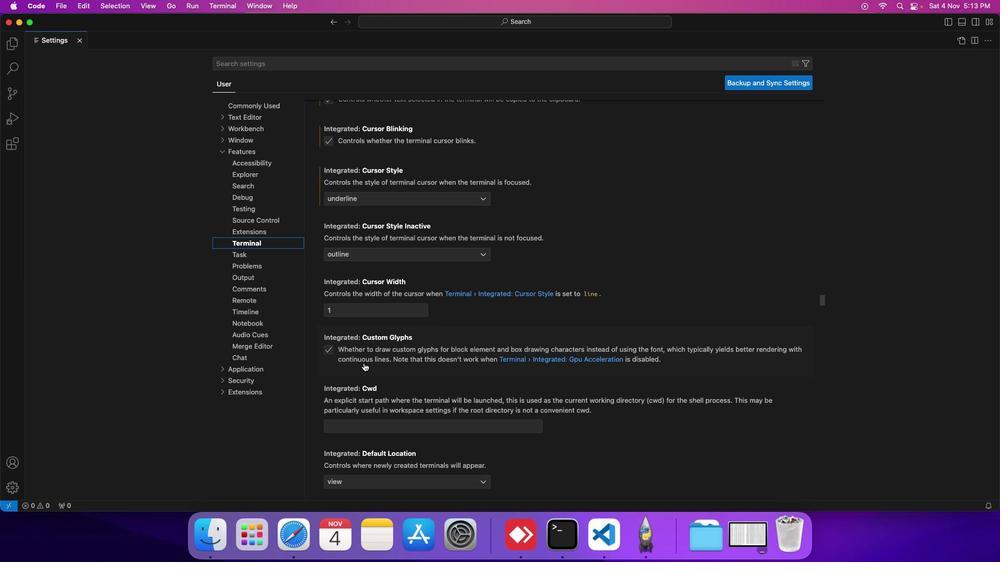 
Action: Mouse scrolled (363, 363) with delta (0, 0)
Screenshot: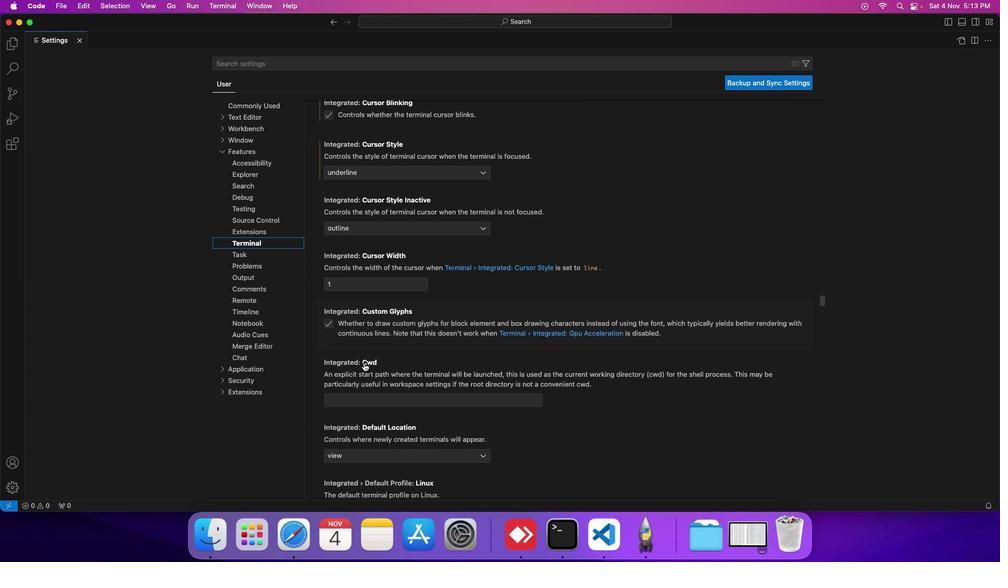 
Action: Mouse scrolled (363, 363) with delta (0, 0)
Screenshot: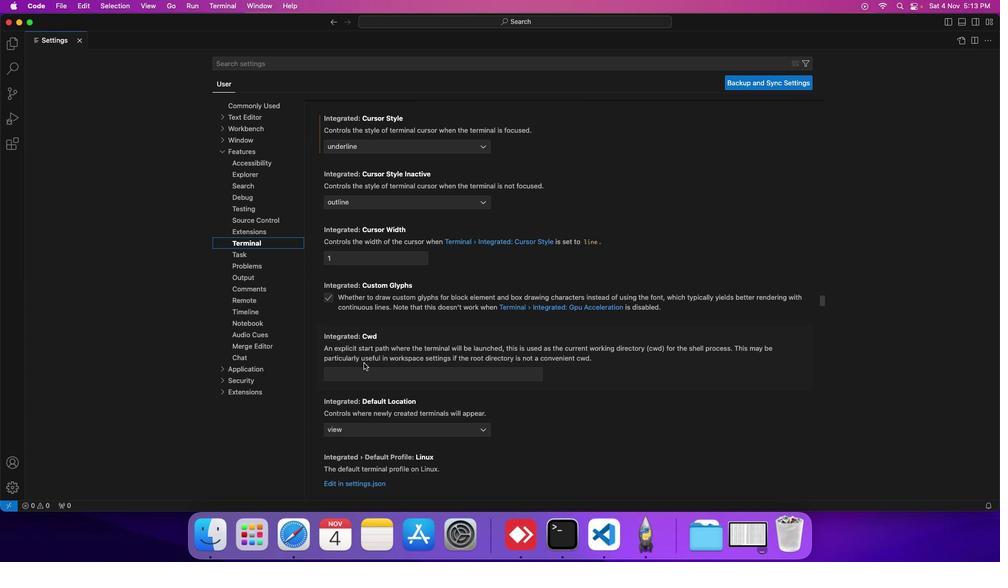 
Action: Mouse scrolled (363, 363) with delta (0, 0)
Screenshot: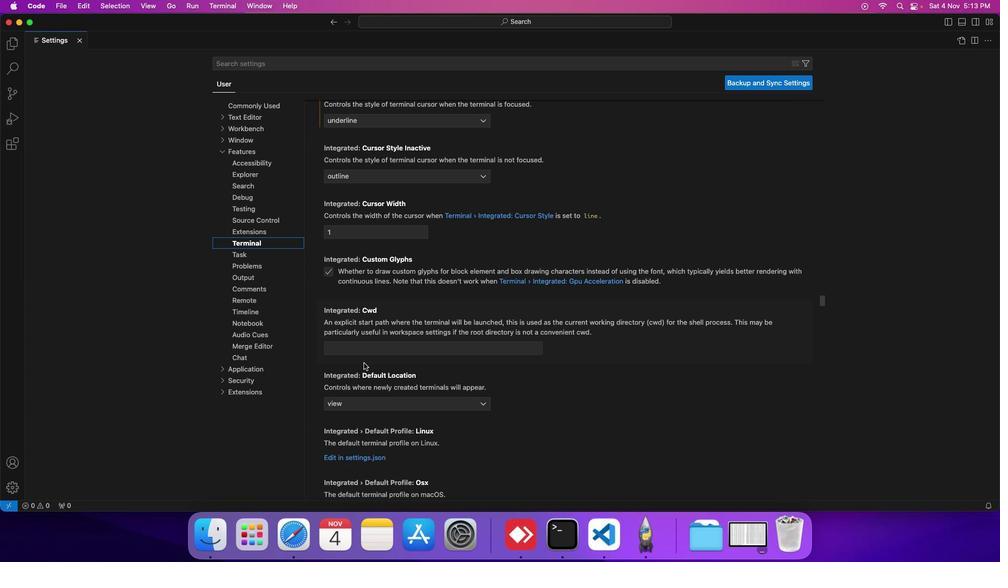
Action: Mouse scrolled (363, 363) with delta (0, 0)
Screenshot: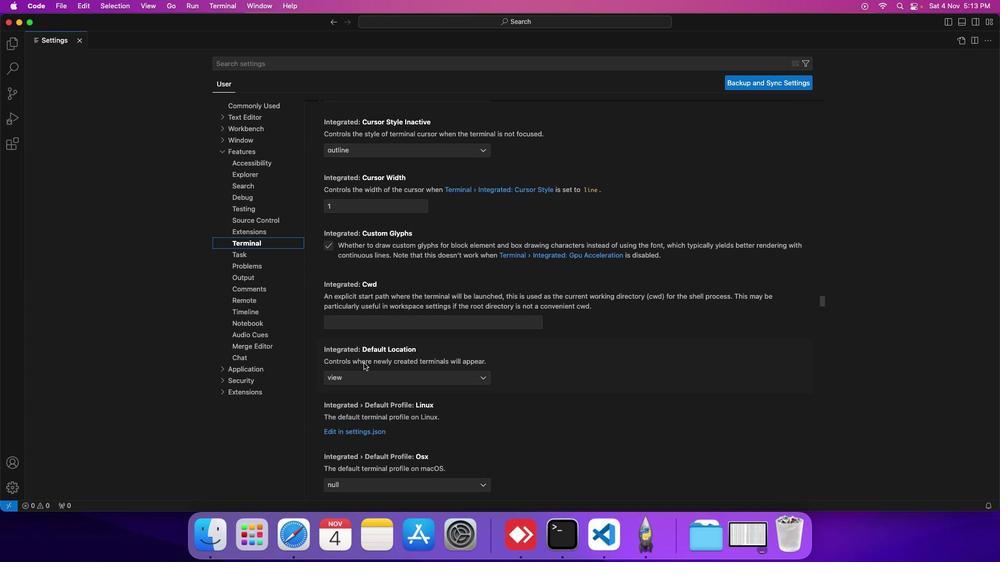 
Action: Mouse scrolled (363, 363) with delta (0, 0)
Screenshot: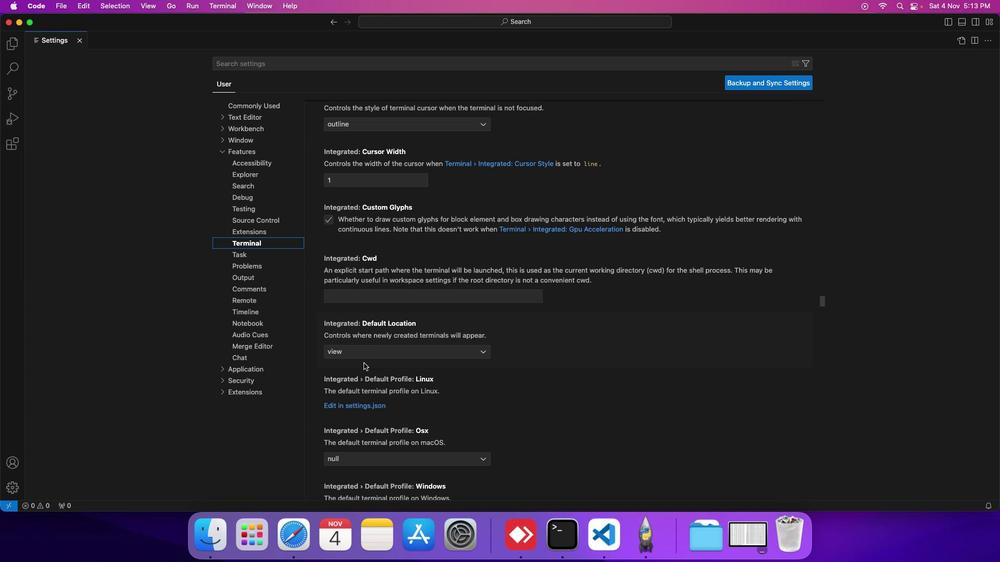 
Action: Mouse scrolled (363, 363) with delta (0, 0)
Screenshot: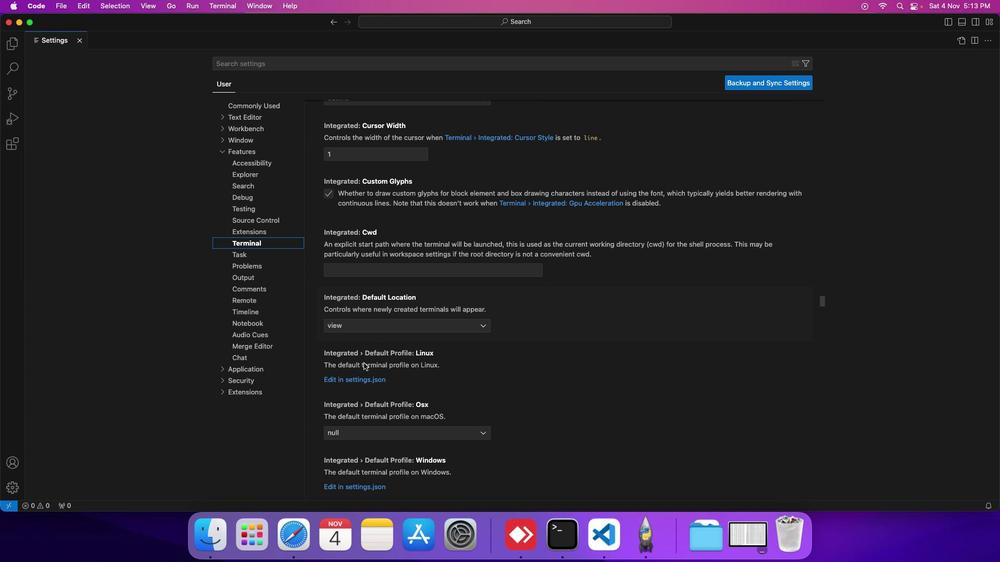 
Action: Mouse scrolled (363, 363) with delta (0, 0)
Screenshot: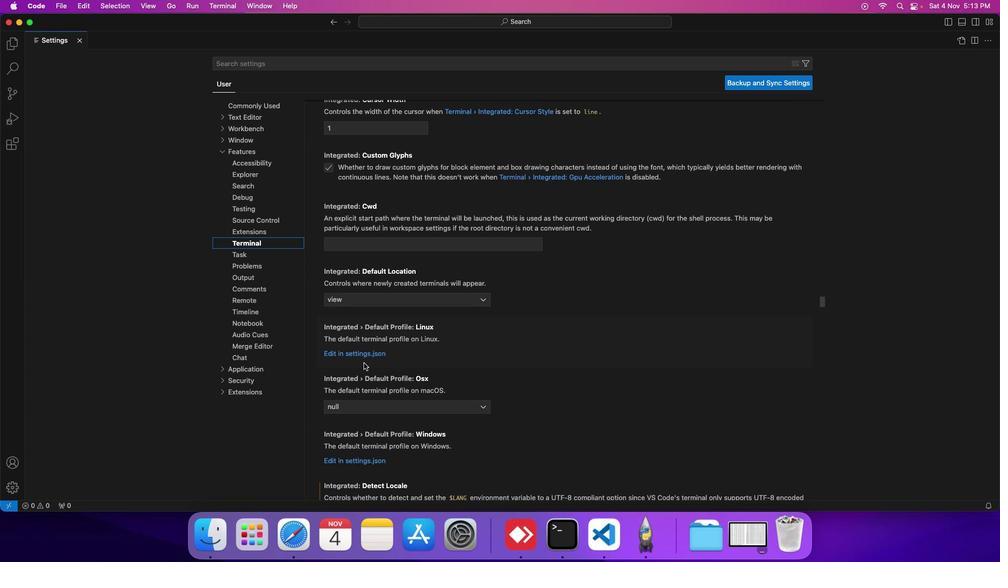 
Action: Mouse scrolled (363, 363) with delta (0, 0)
Screenshot: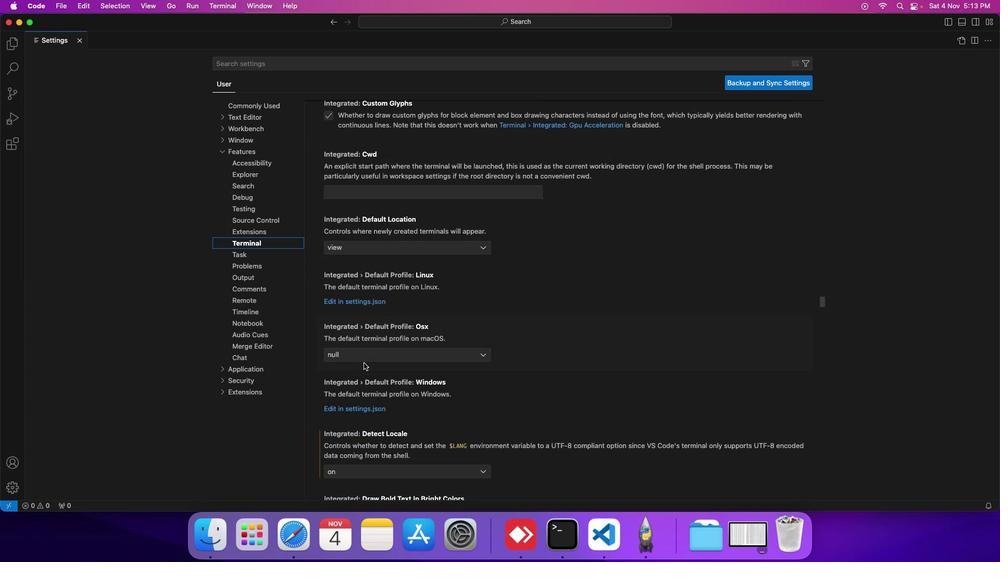 
Action: Mouse scrolled (363, 363) with delta (0, 0)
Screenshot: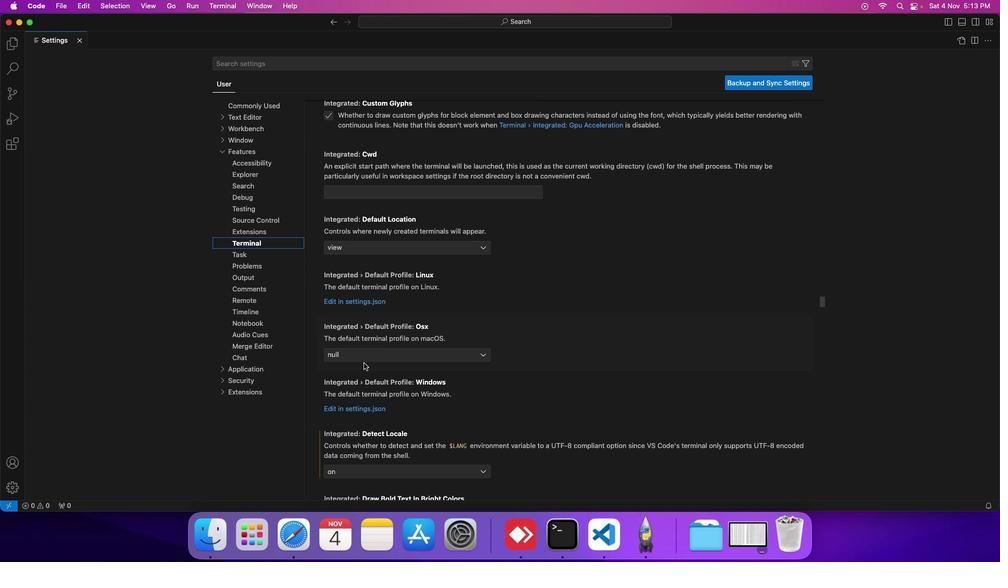 
Action: Mouse scrolled (363, 363) with delta (0, 0)
Screenshot: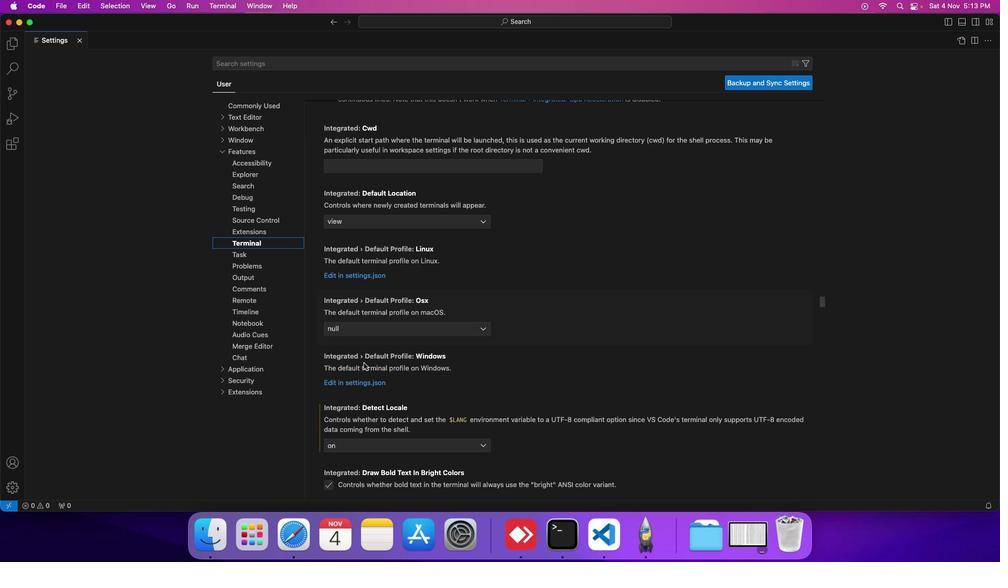 
Action: Mouse scrolled (363, 363) with delta (0, 0)
Screenshot: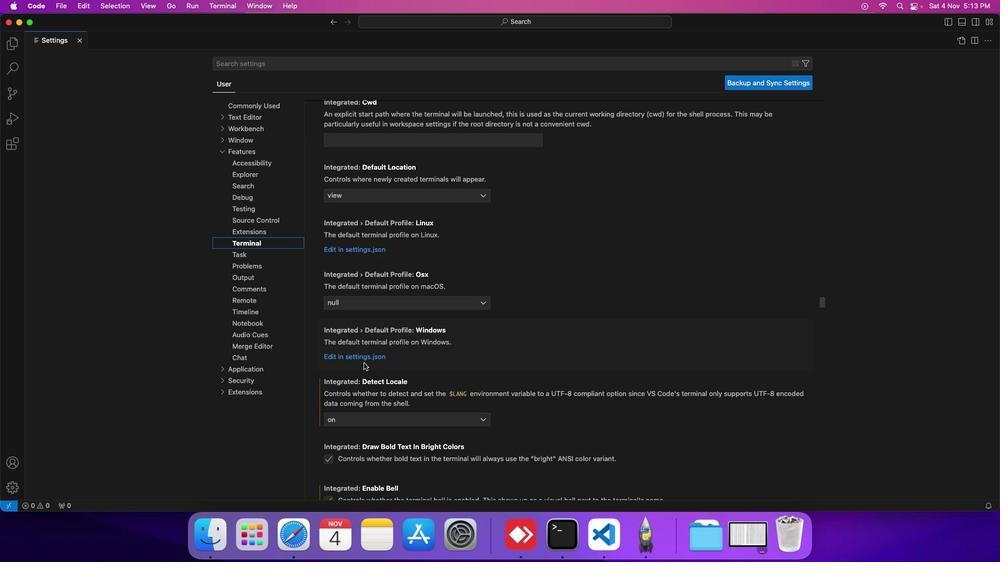 
Action: Mouse scrolled (363, 363) with delta (0, 0)
Screenshot: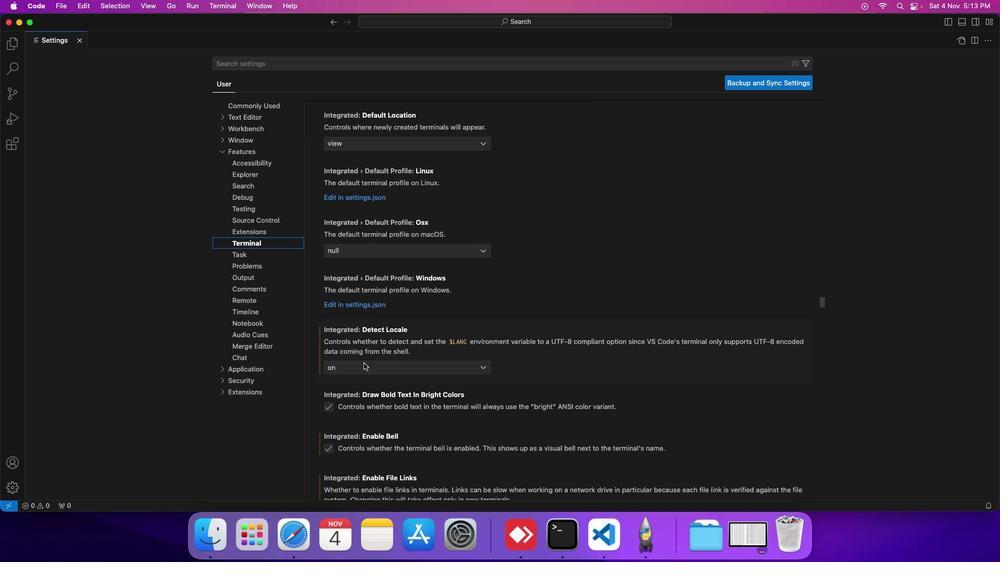 
Action: Mouse scrolled (363, 363) with delta (0, 0)
Screenshot: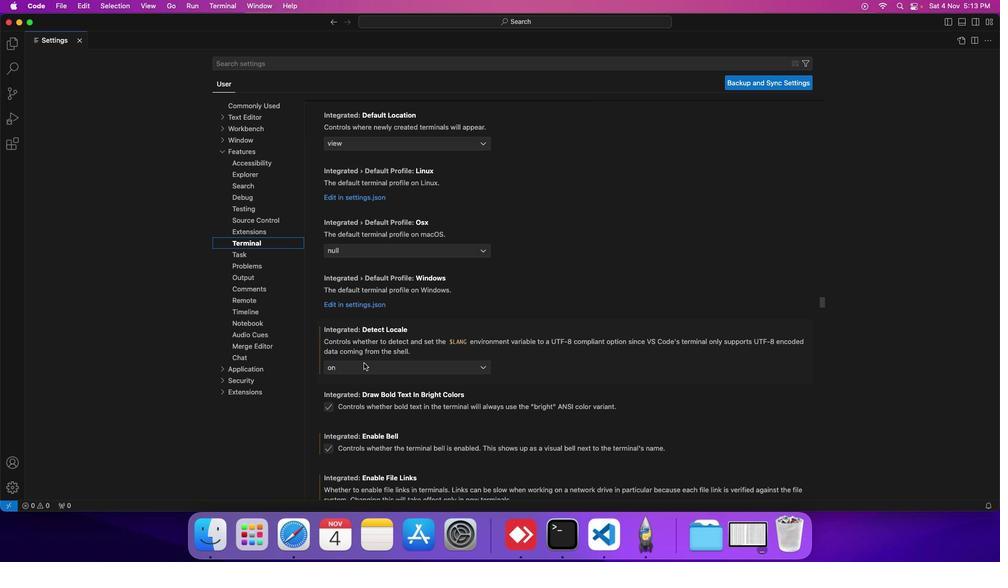 
Action: Mouse scrolled (363, 363) with delta (0, 0)
Screenshot: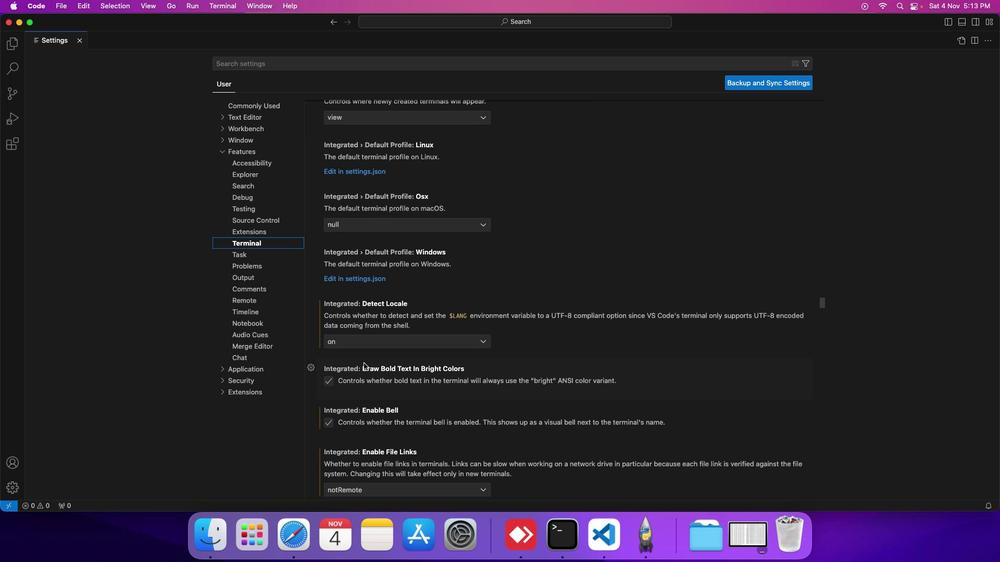 
Action: Mouse scrolled (363, 363) with delta (0, 0)
Screenshot: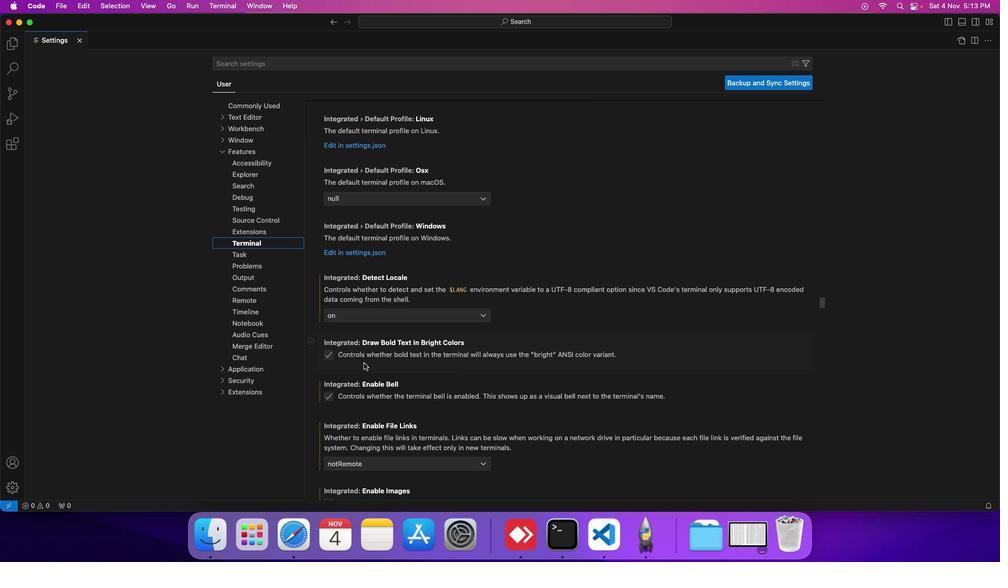 
Action: Mouse scrolled (363, 363) with delta (0, 0)
Screenshot: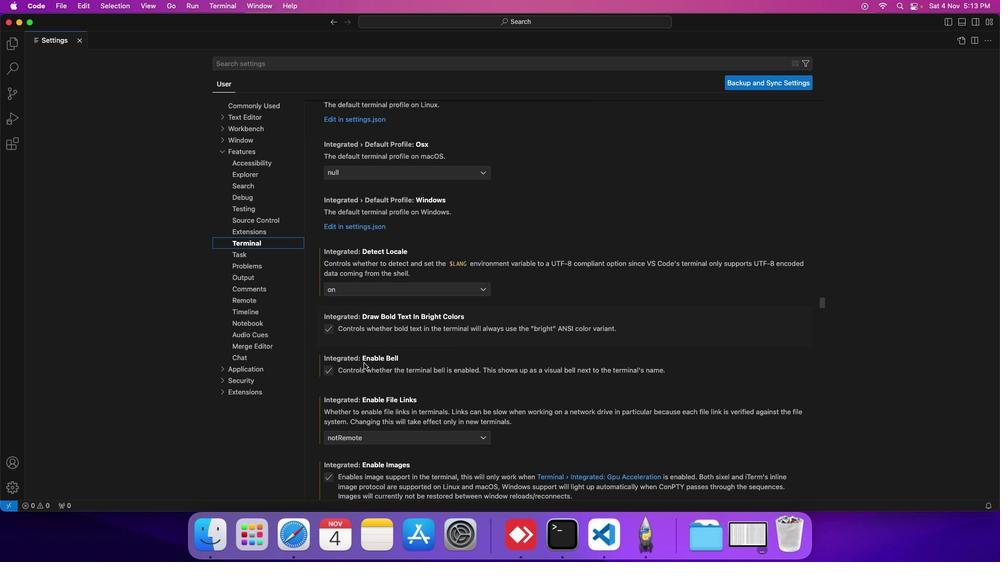 
Action: Mouse scrolled (363, 363) with delta (0, 0)
Screenshot: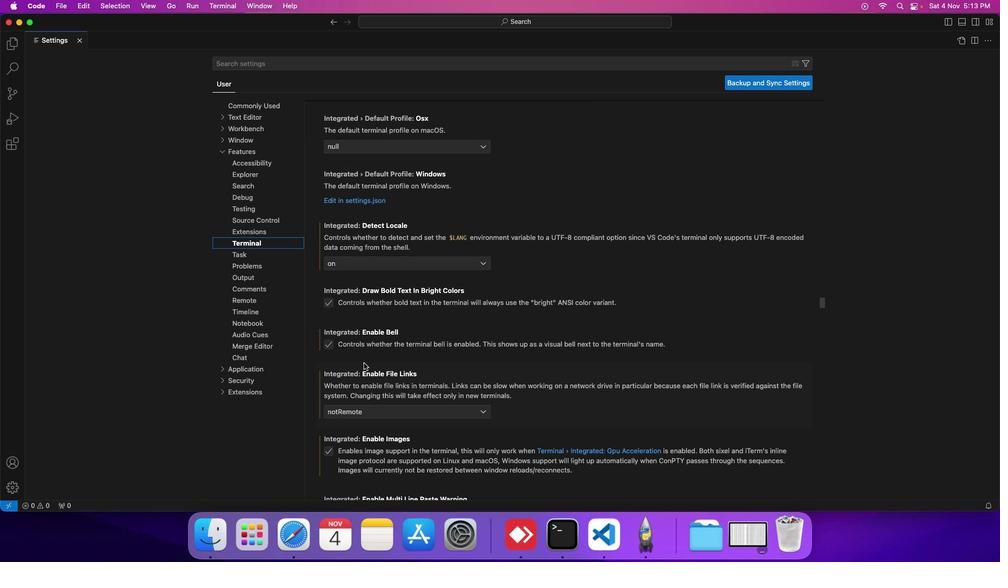 
Action: Mouse scrolled (363, 363) with delta (0, 0)
Screenshot: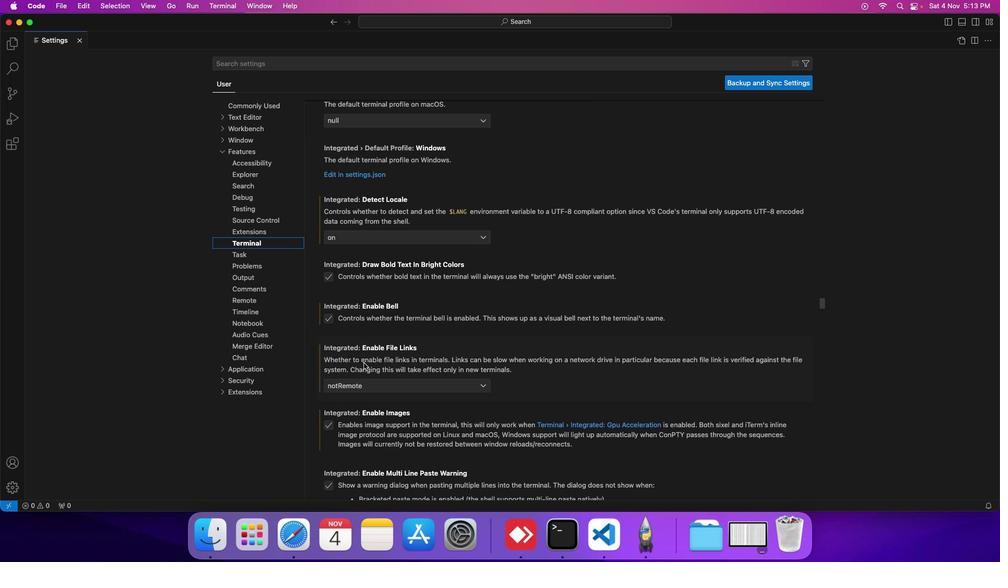 
Action: Mouse scrolled (363, 363) with delta (0, 0)
Screenshot: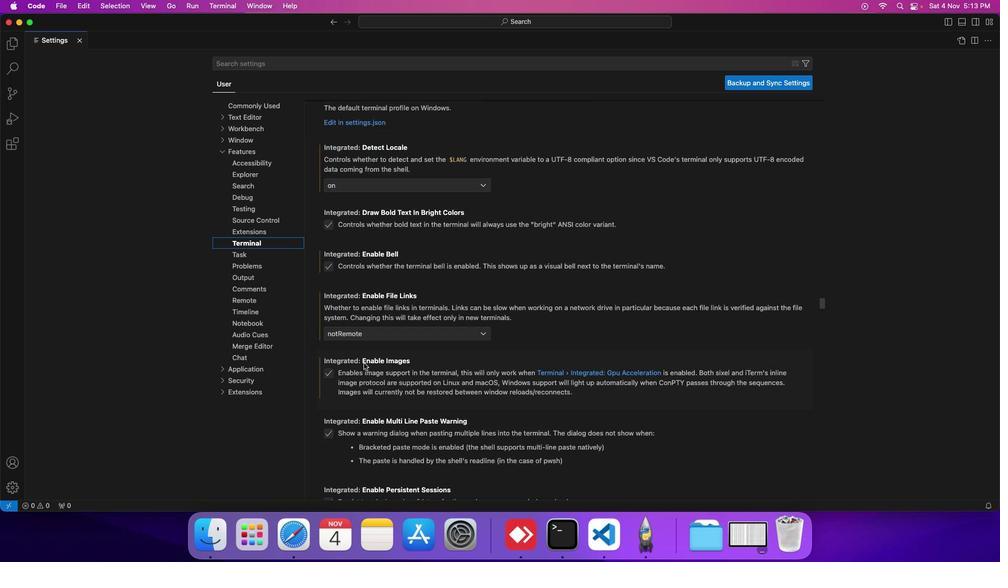 
Action: Mouse scrolled (363, 363) with delta (0, 0)
Screenshot: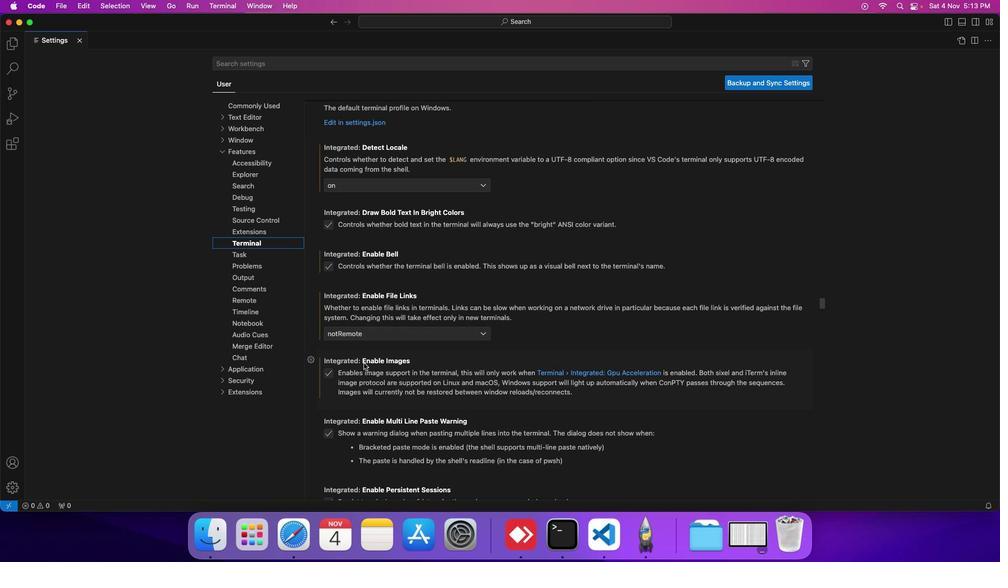 
Action: Mouse scrolled (363, 363) with delta (0, 0)
Screenshot: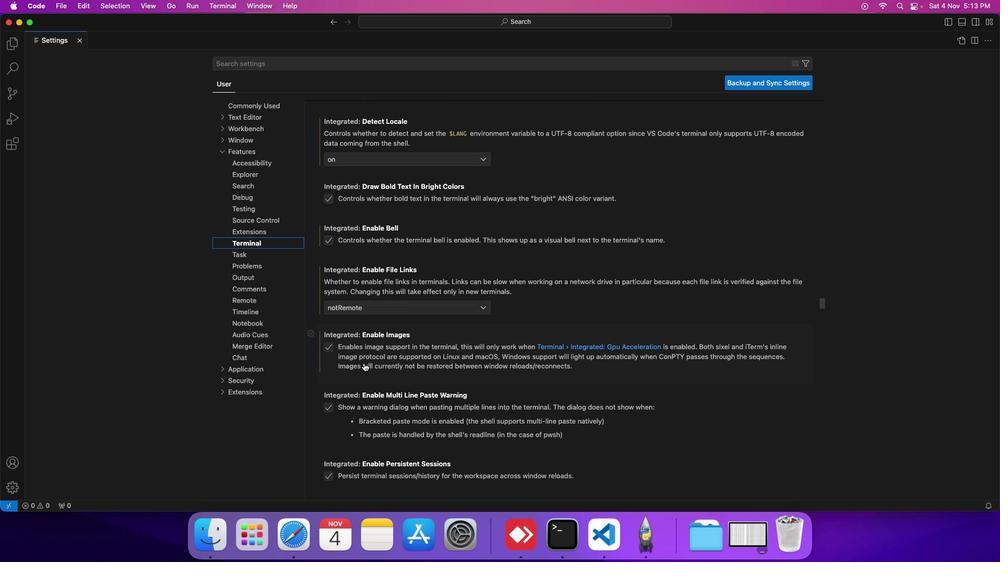 
Action: Mouse scrolled (363, 363) with delta (0, 0)
Screenshot: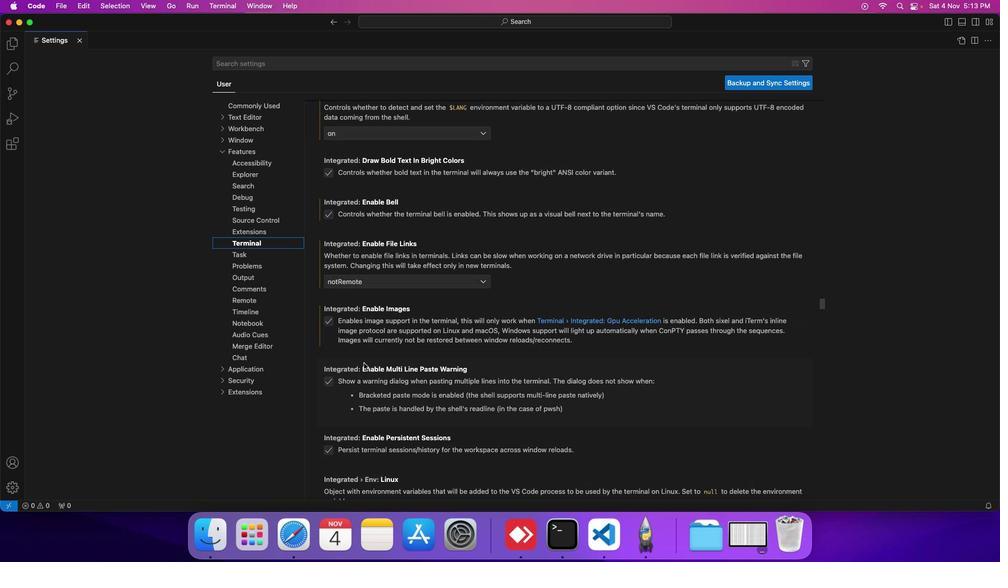 
Action: Mouse moved to (328, 323)
Screenshot: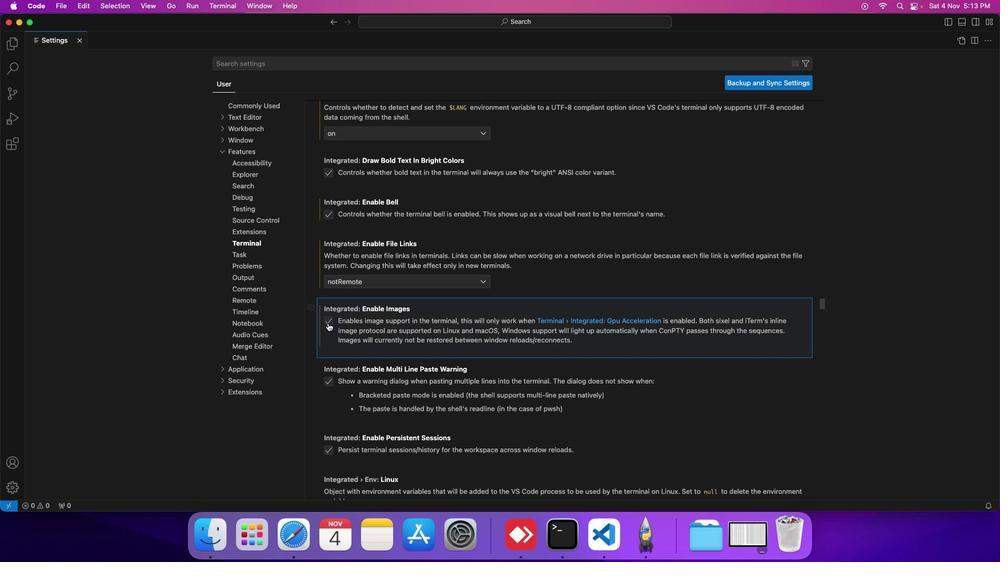 
Action: Mouse pressed left at (328, 323)
Screenshot: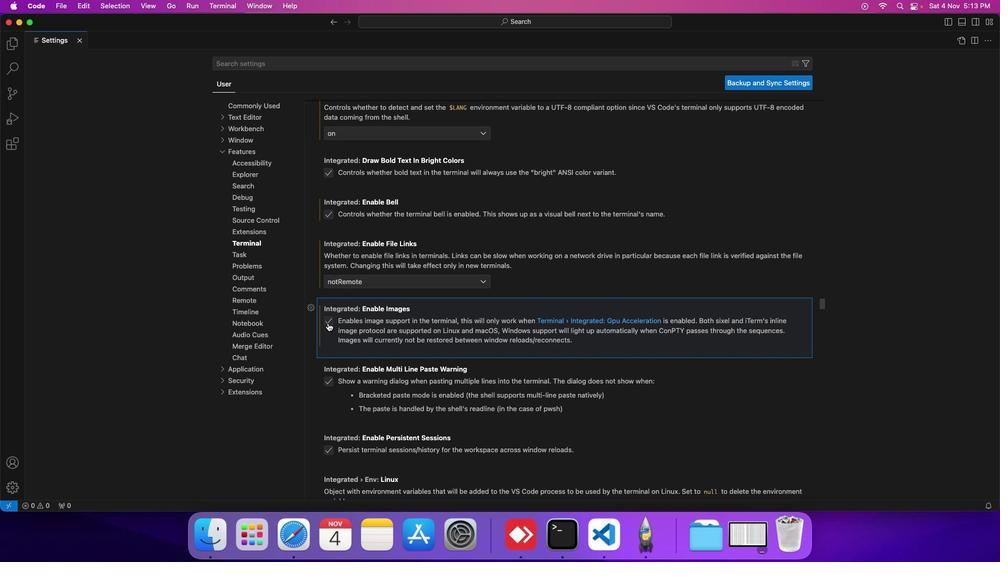 
